 Task: Search round trip flight ticket for 4 adults, 2 children, 2 infants in seat and 1 infant on lap in premium economy from Stockton: Stockton Metropolitan Airport to Wilmington: Wilmington International Airport on 8-6-2023 and return on 8-8-2023. Choice of flights is Sun country airlines. Number of bags: 9 checked bags. Price is upto 42000. Outbound departure time preference is 19:45.
Action: Mouse moved to (203, 309)
Screenshot: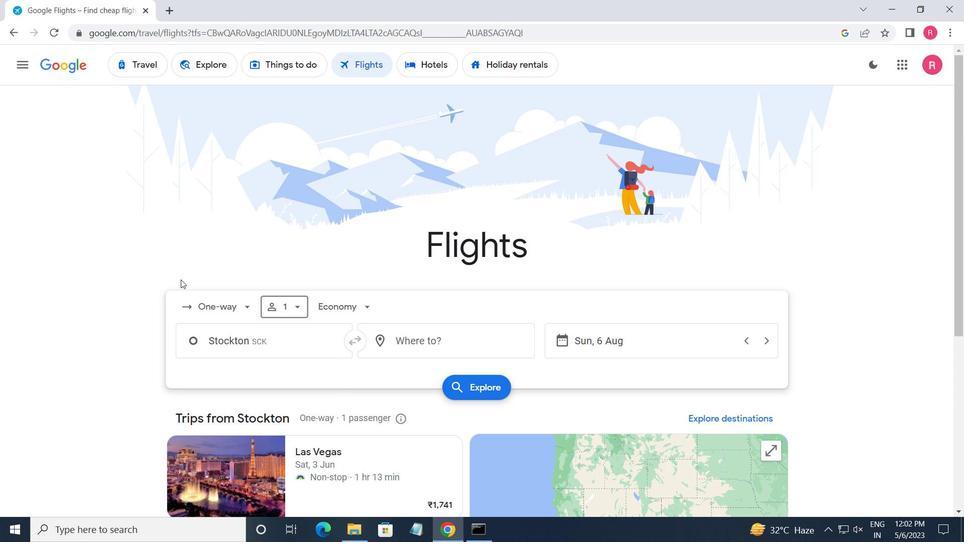 
Action: Mouse pressed left at (203, 309)
Screenshot: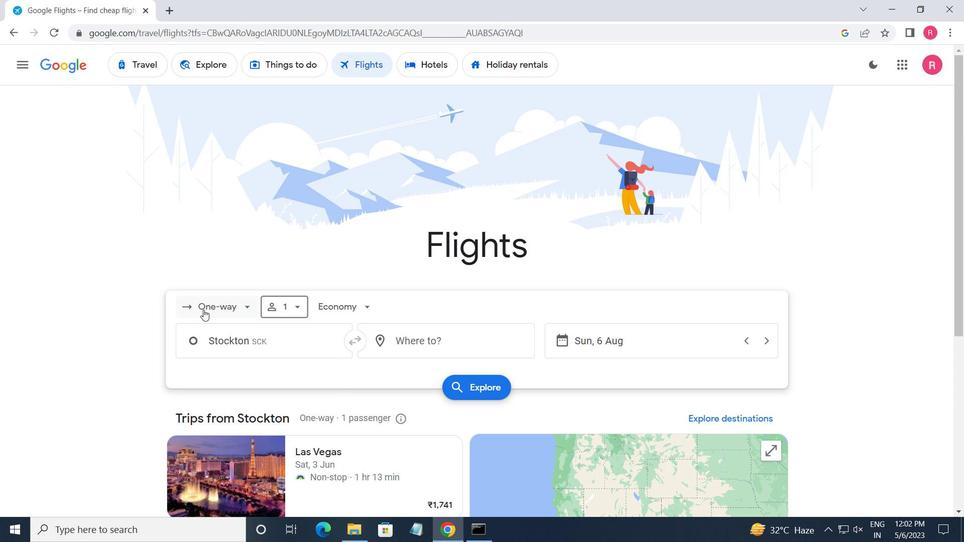 
Action: Mouse moved to (250, 368)
Screenshot: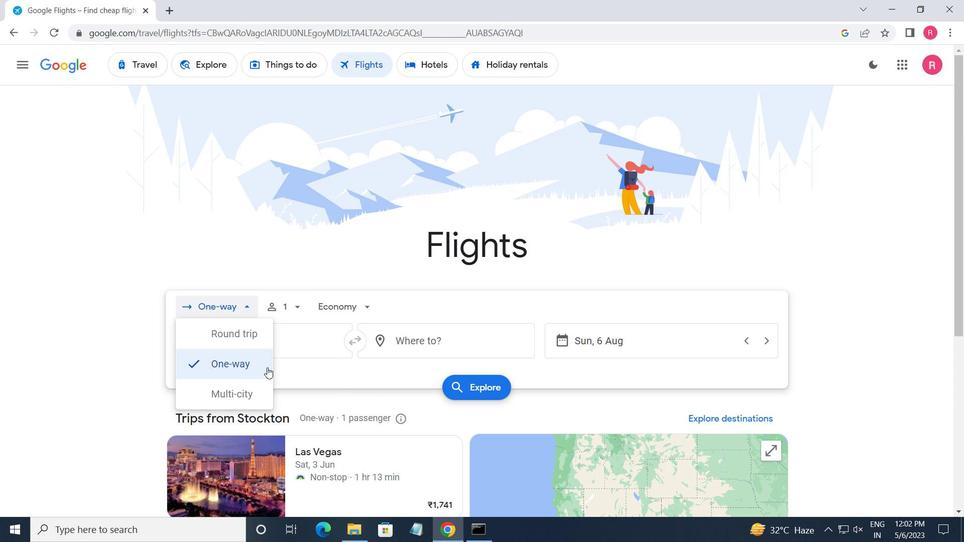 
Action: Mouse pressed left at (250, 368)
Screenshot: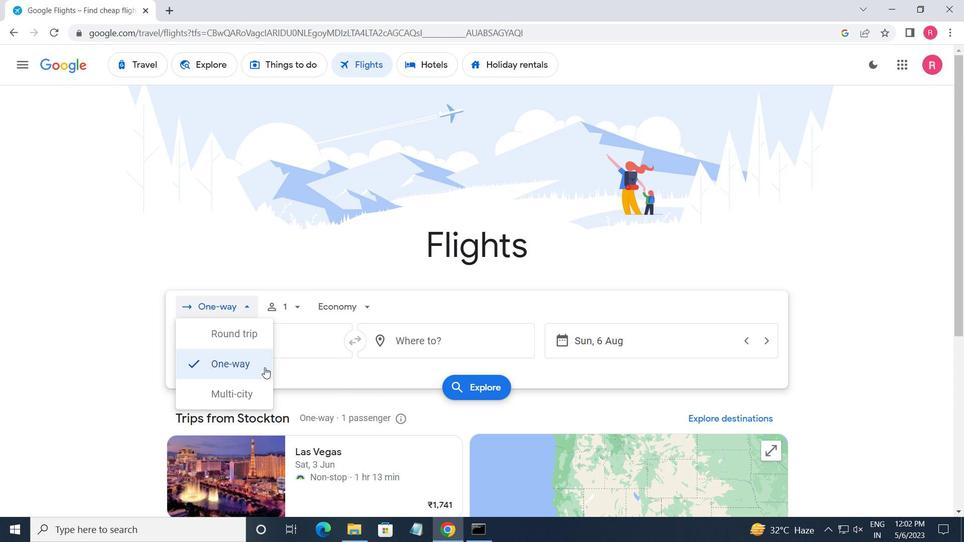 
Action: Mouse moved to (280, 307)
Screenshot: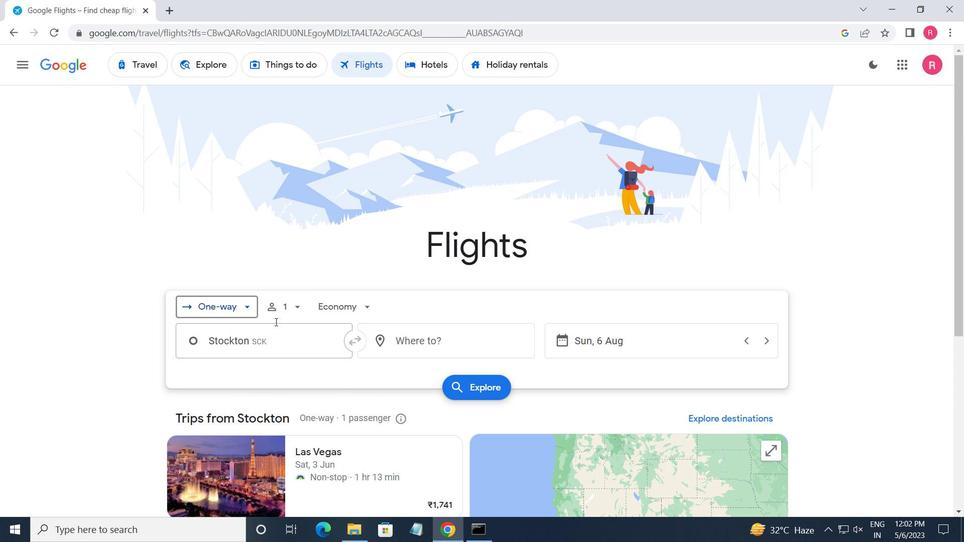 
Action: Mouse pressed left at (280, 307)
Screenshot: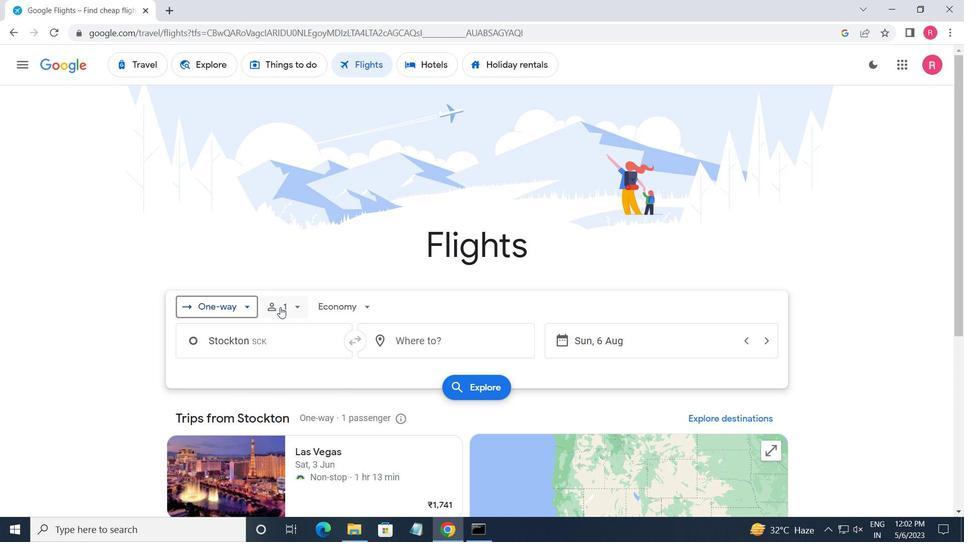 
Action: Mouse moved to (245, 309)
Screenshot: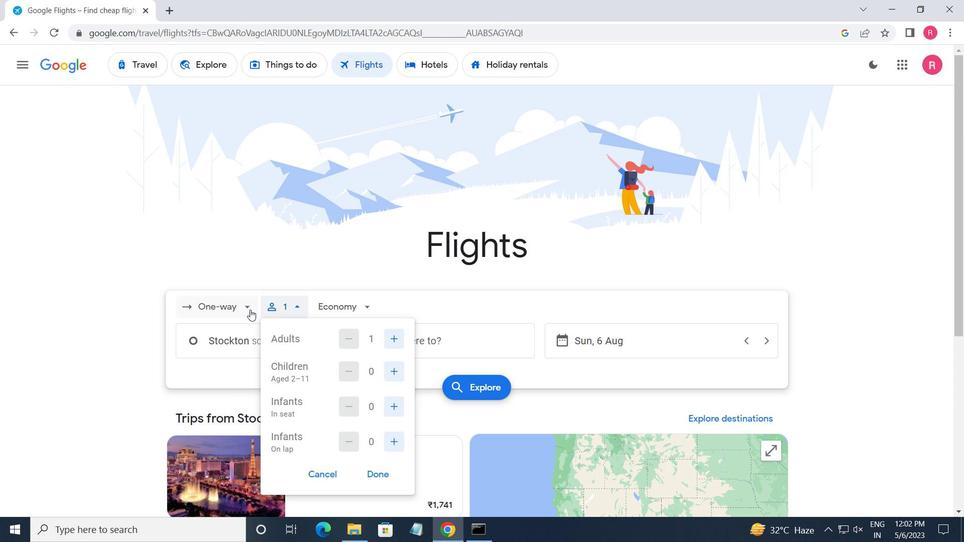
Action: Mouse pressed left at (245, 309)
Screenshot: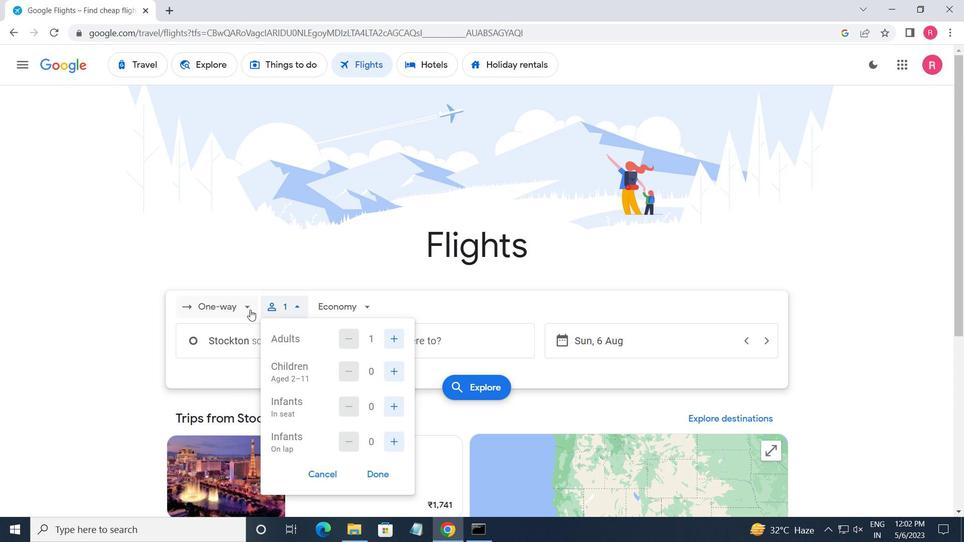 
Action: Mouse moved to (243, 308)
Screenshot: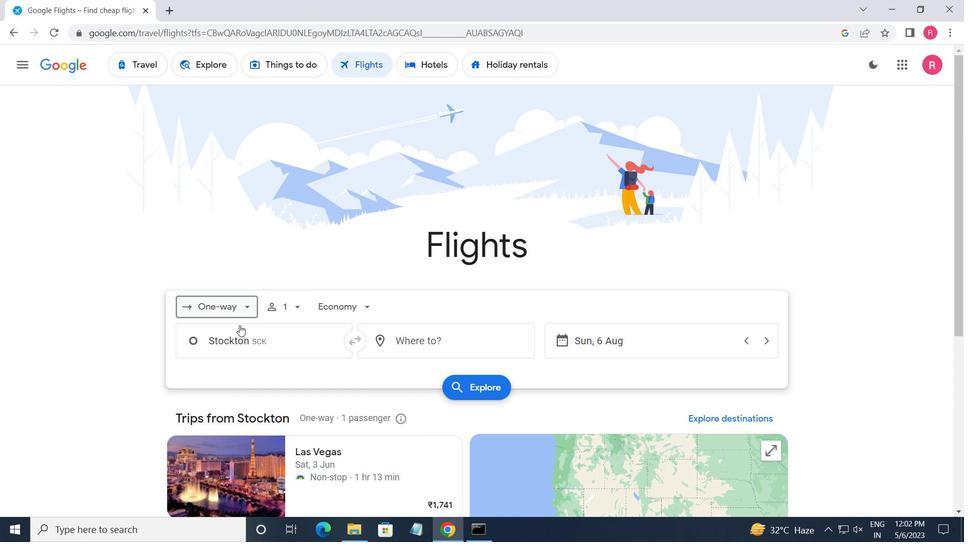 
Action: Mouse pressed left at (243, 308)
Screenshot: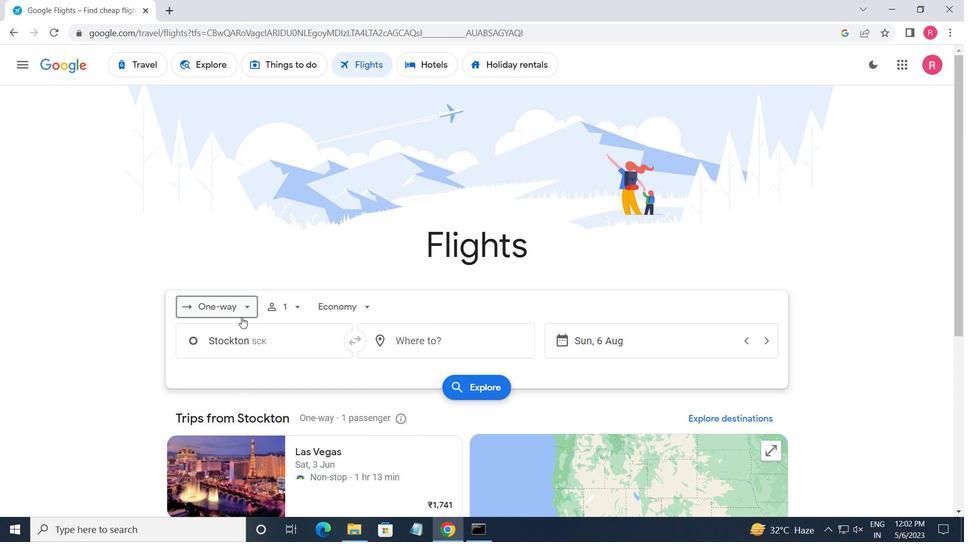 
Action: Mouse moved to (243, 307)
Screenshot: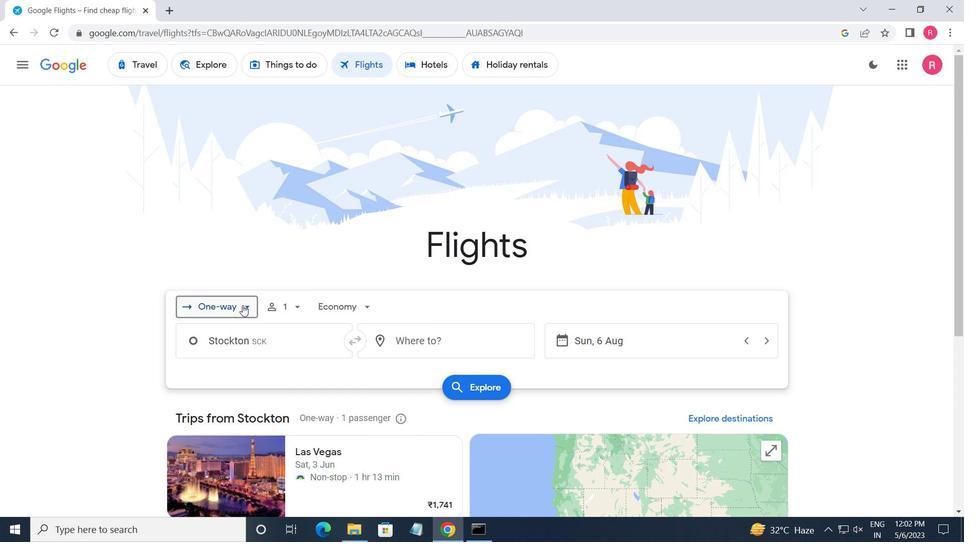 
Action: Mouse pressed left at (243, 307)
Screenshot: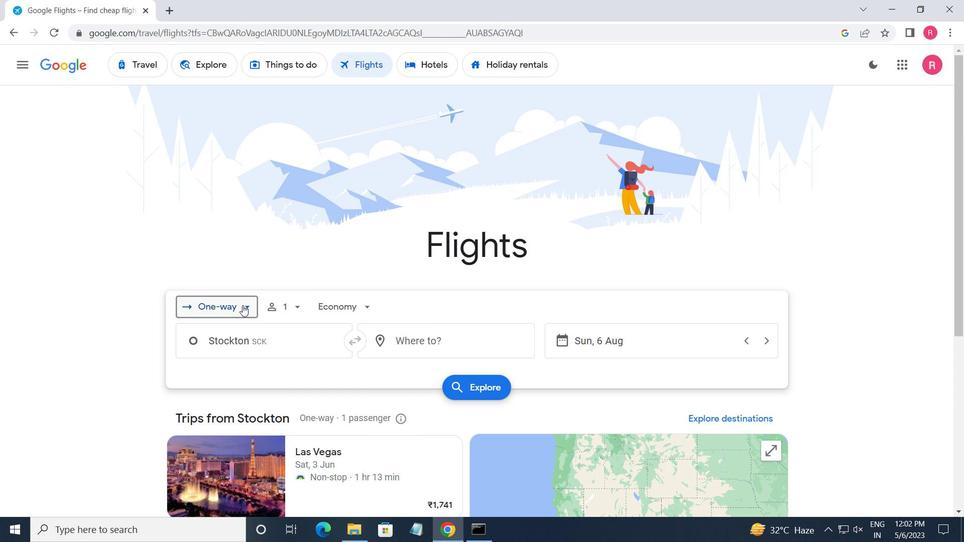 
Action: Mouse moved to (236, 339)
Screenshot: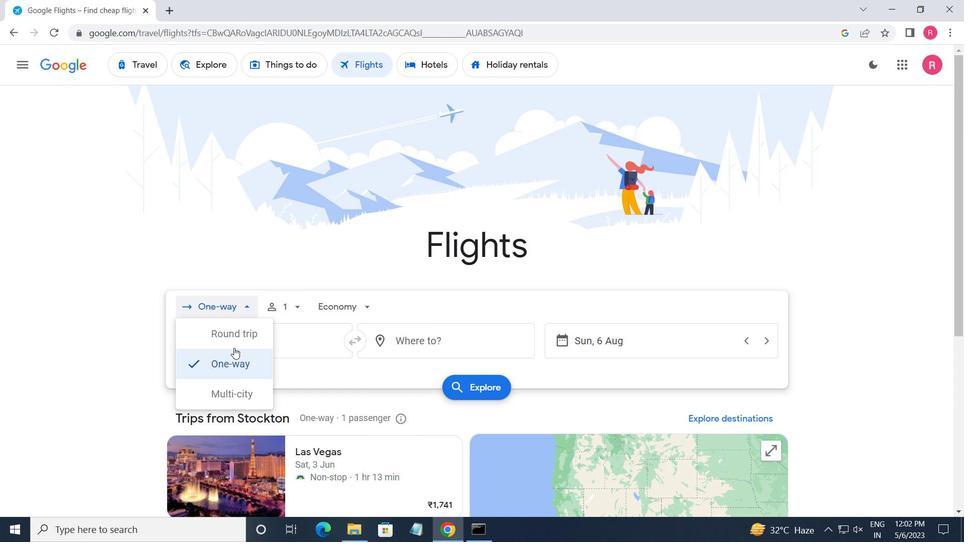 
Action: Mouse pressed left at (236, 339)
Screenshot: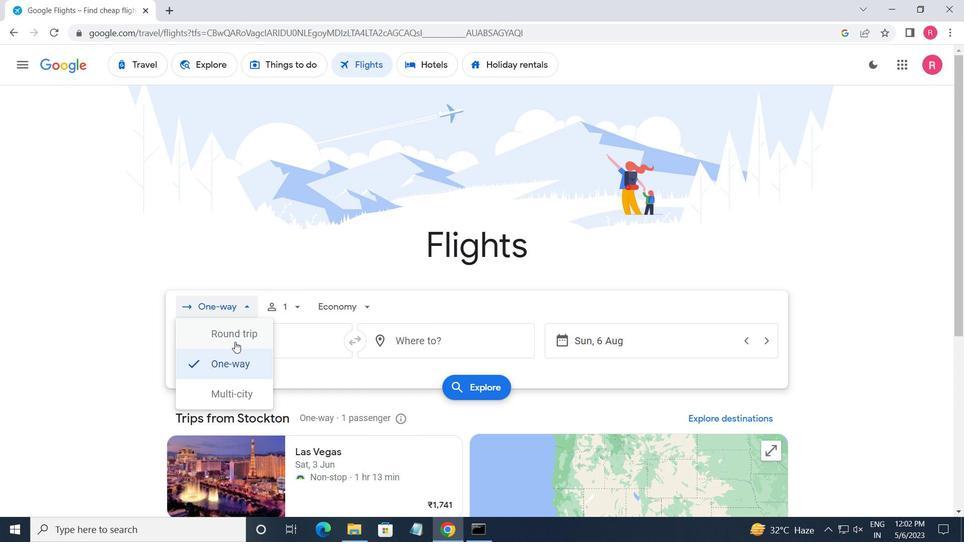 
Action: Mouse moved to (280, 302)
Screenshot: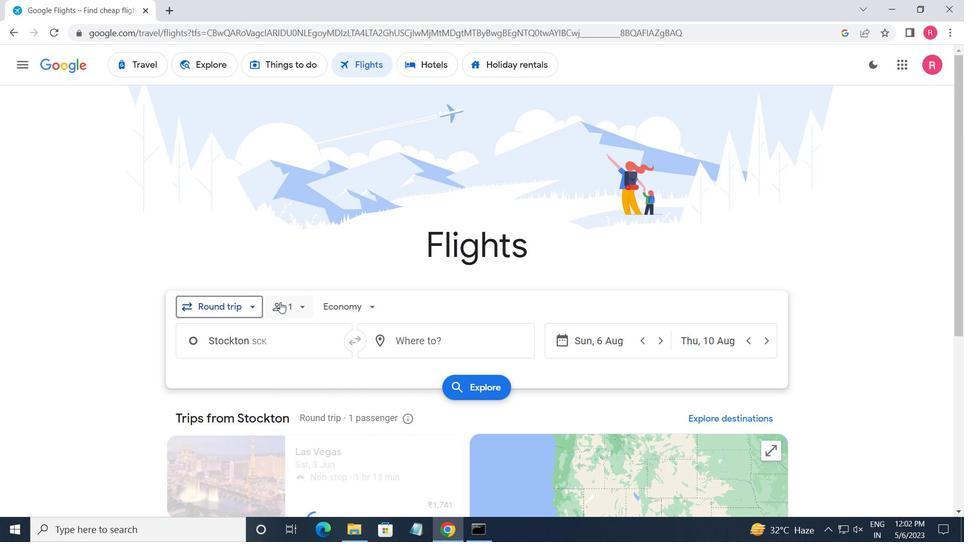 
Action: Mouse pressed left at (280, 302)
Screenshot: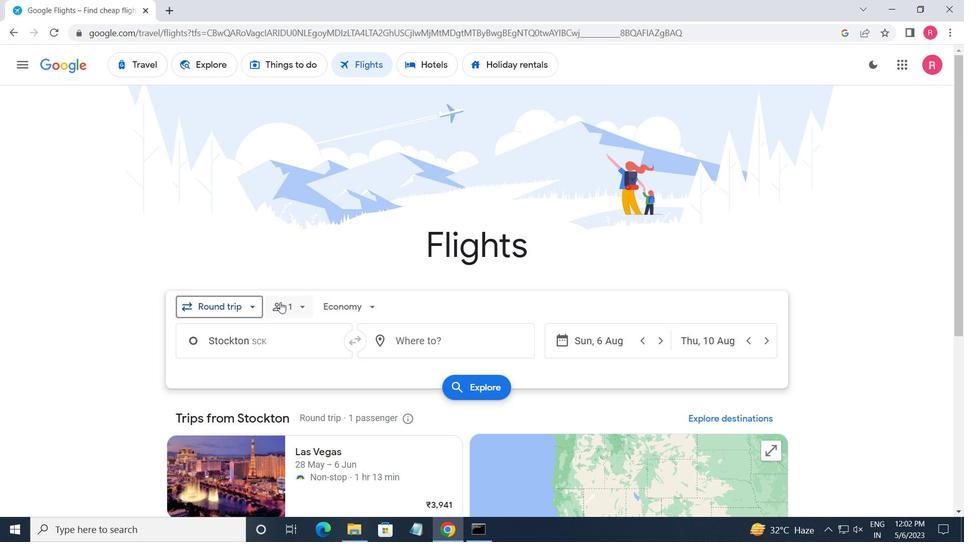 
Action: Mouse moved to (401, 337)
Screenshot: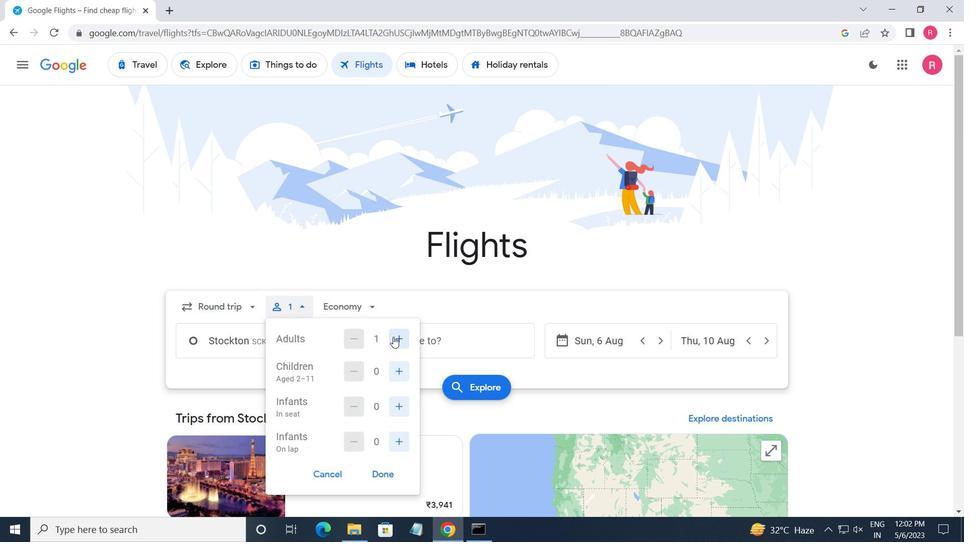
Action: Mouse pressed left at (401, 337)
Screenshot: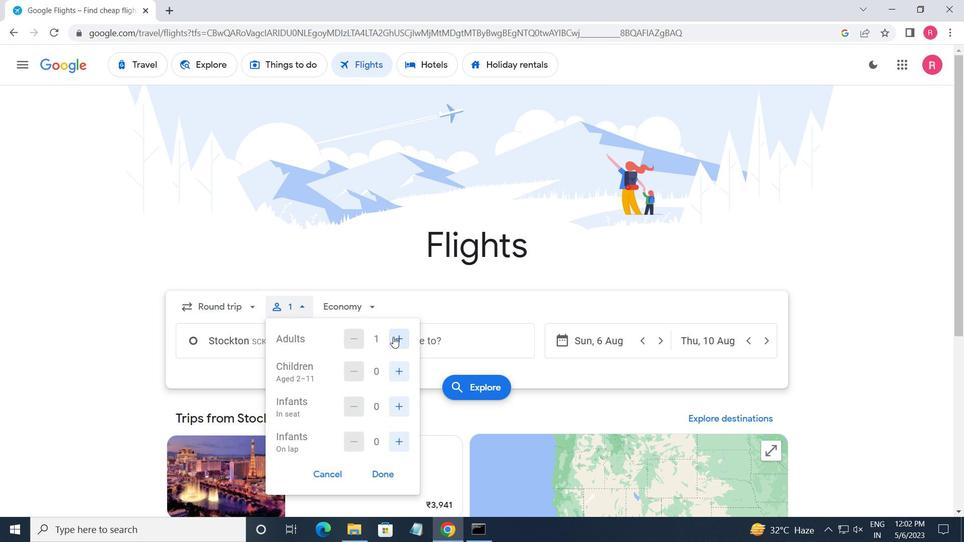 
Action: Mouse pressed left at (401, 337)
Screenshot: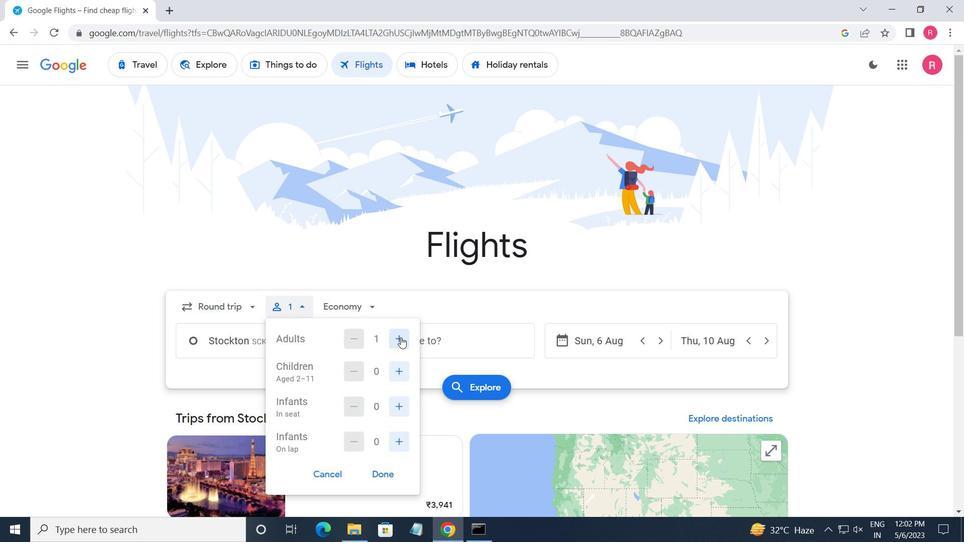 
Action: Mouse pressed left at (401, 337)
Screenshot: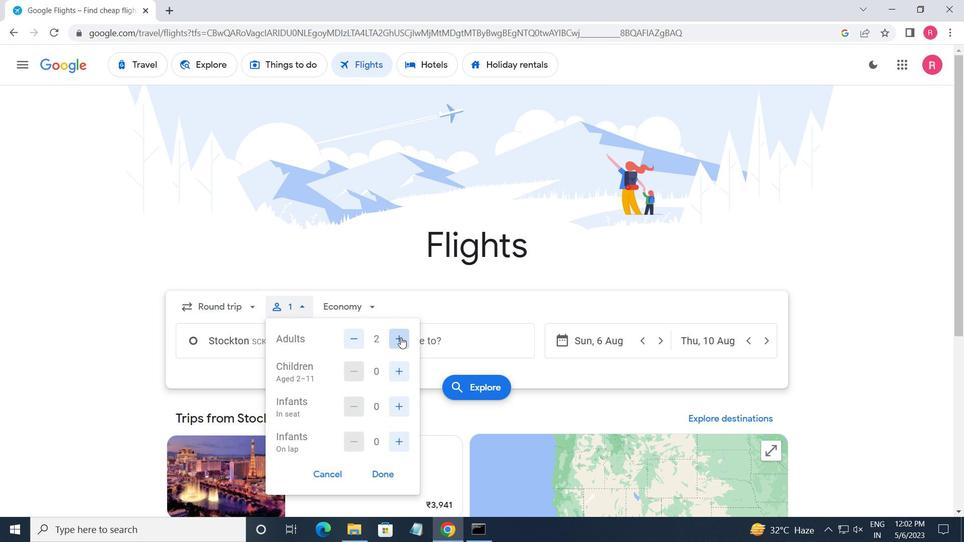 
Action: Mouse moved to (401, 373)
Screenshot: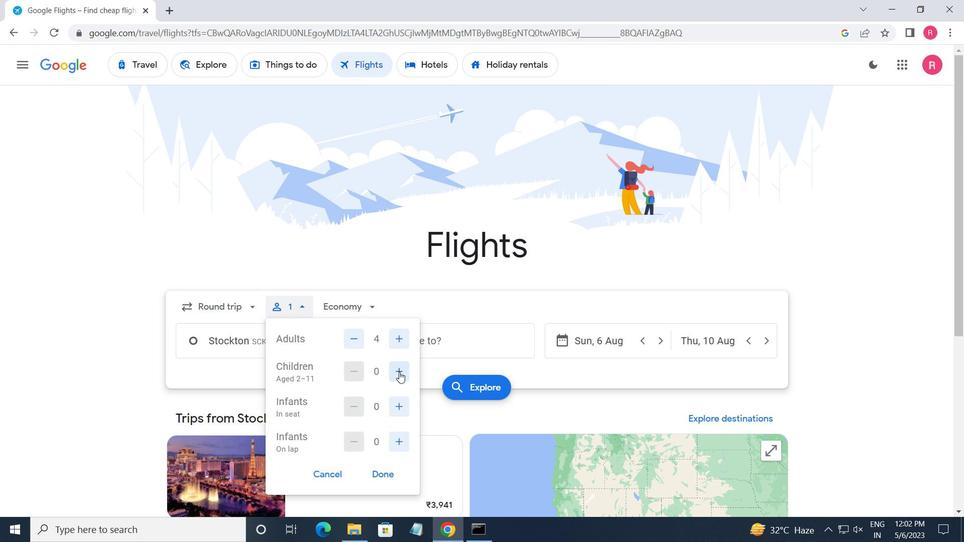 
Action: Mouse pressed left at (401, 373)
Screenshot: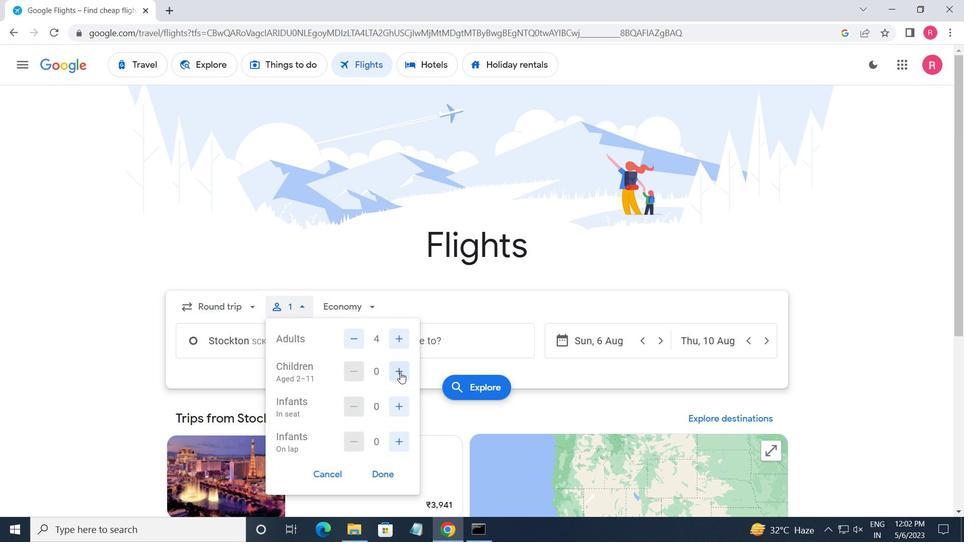 
Action: Mouse pressed left at (401, 373)
Screenshot: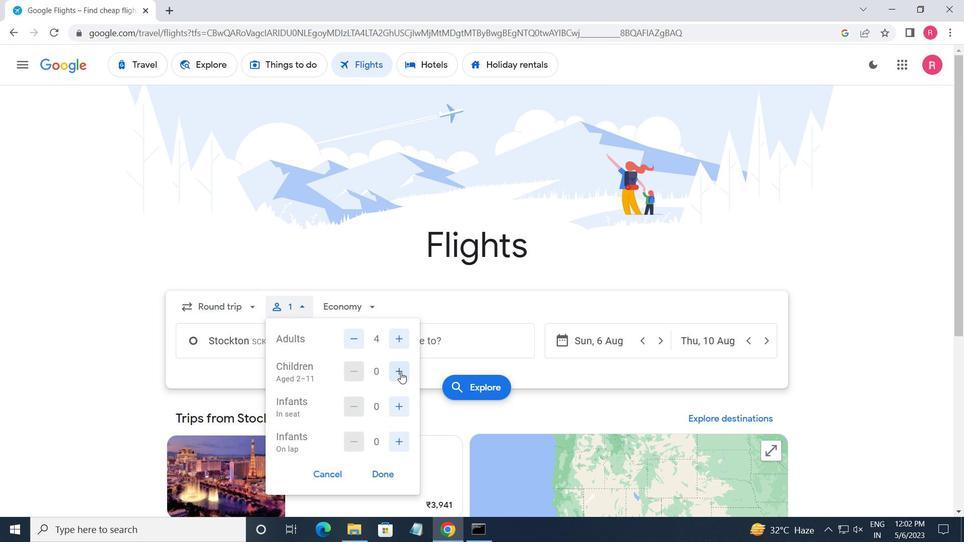 
Action: Mouse moved to (404, 405)
Screenshot: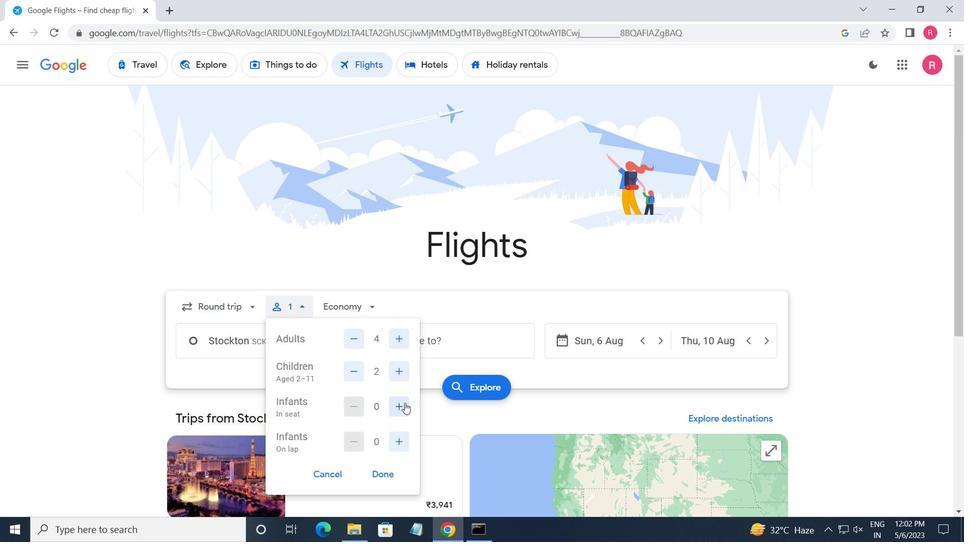 
Action: Mouse pressed left at (404, 405)
Screenshot: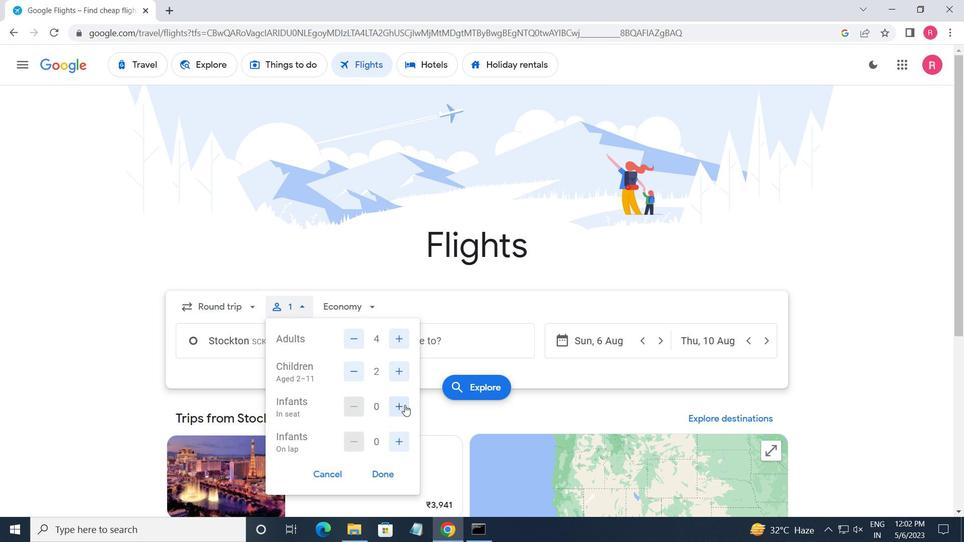 
Action: Mouse pressed left at (404, 405)
Screenshot: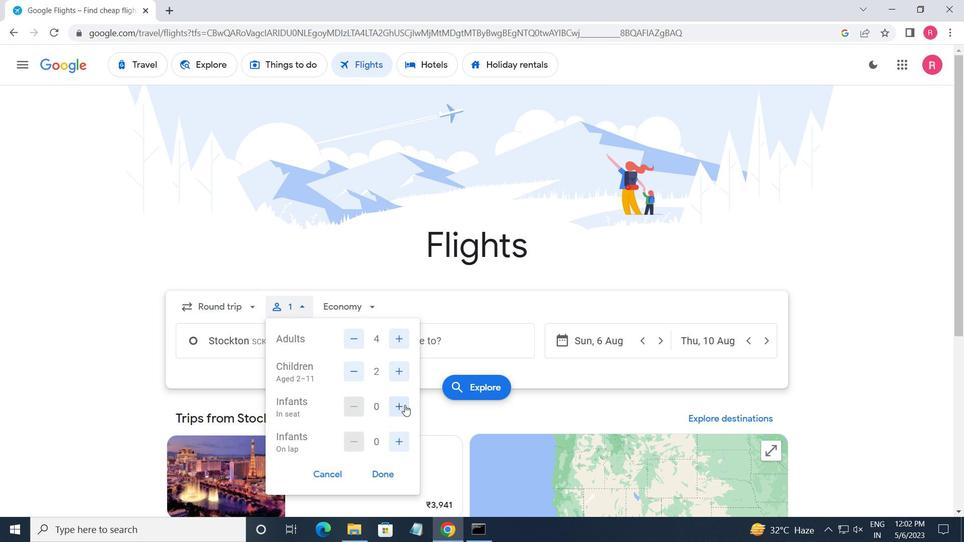 
Action: Mouse moved to (399, 437)
Screenshot: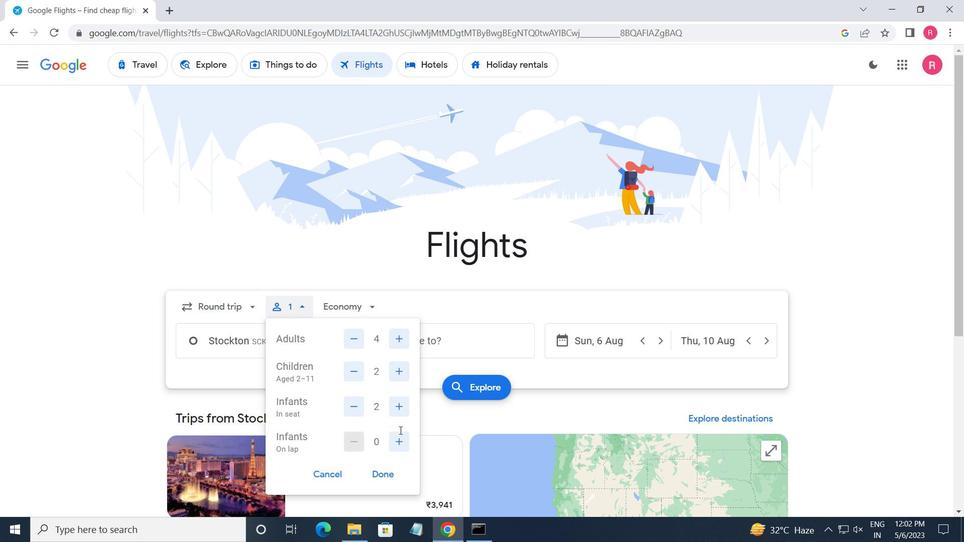 
Action: Mouse pressed left at (399, 437)
Screenshot: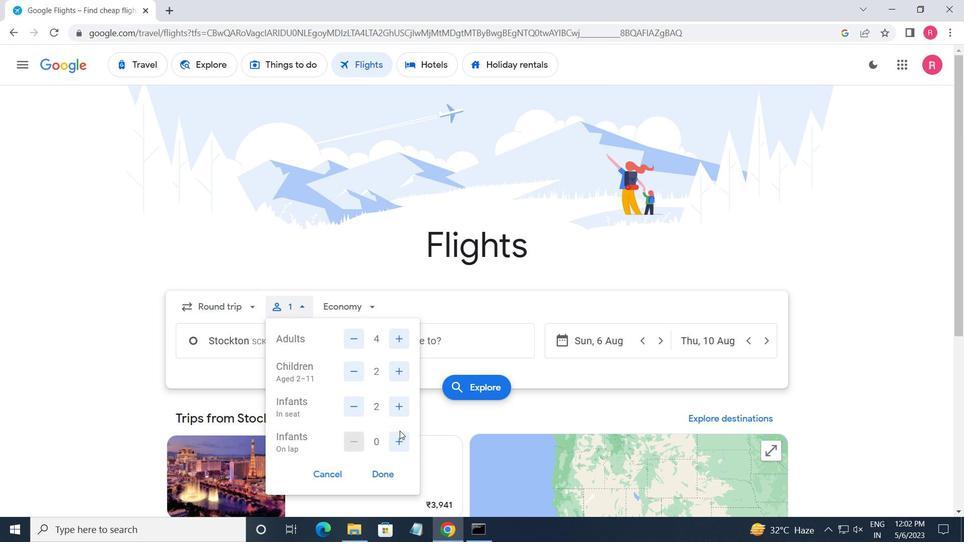
Action: Mouse moved to (386, 470)
Screenshot: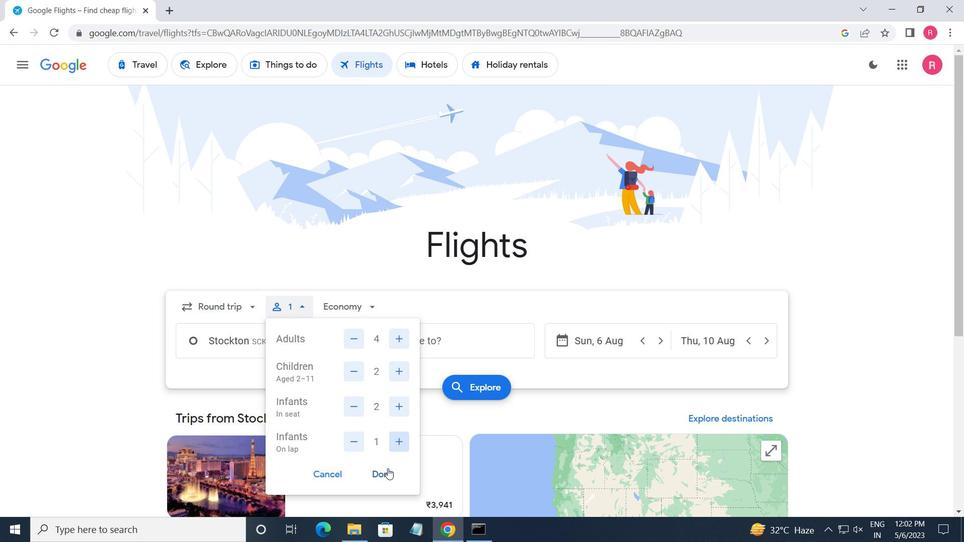 
Action: Mouse pressed left at (386, 470)
Screenshot: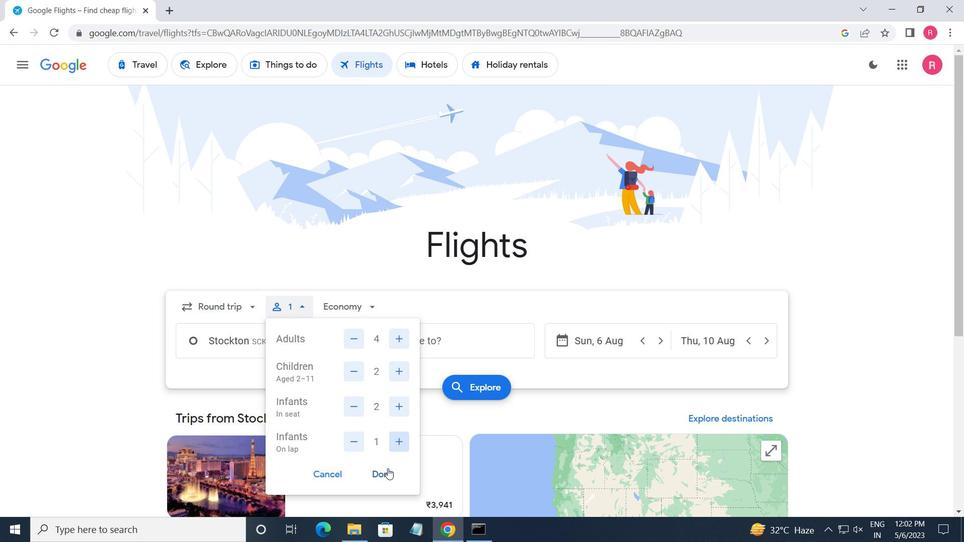 
Action: Mouse moved to (344, 307)
Screenshot: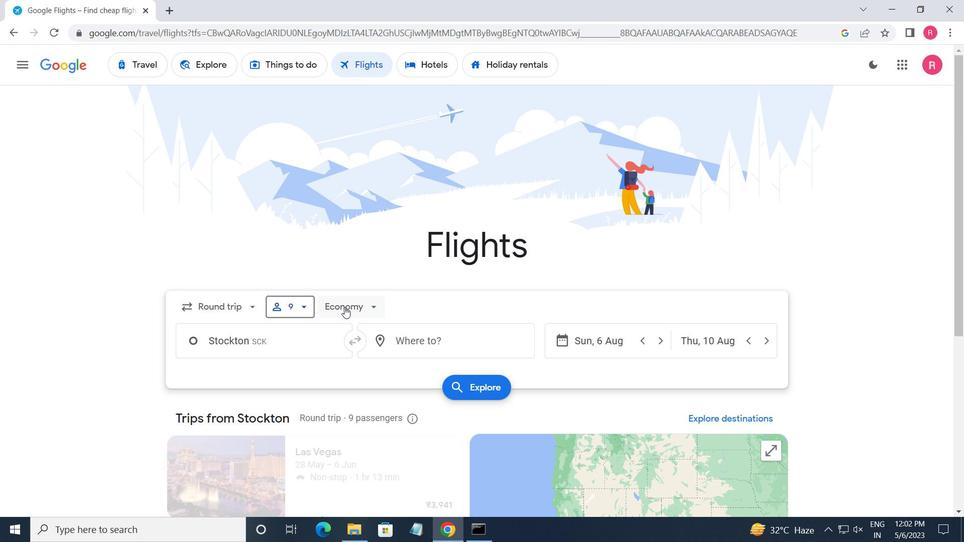 
Action: Mouse pressed left at (344, 307)
Screenshot: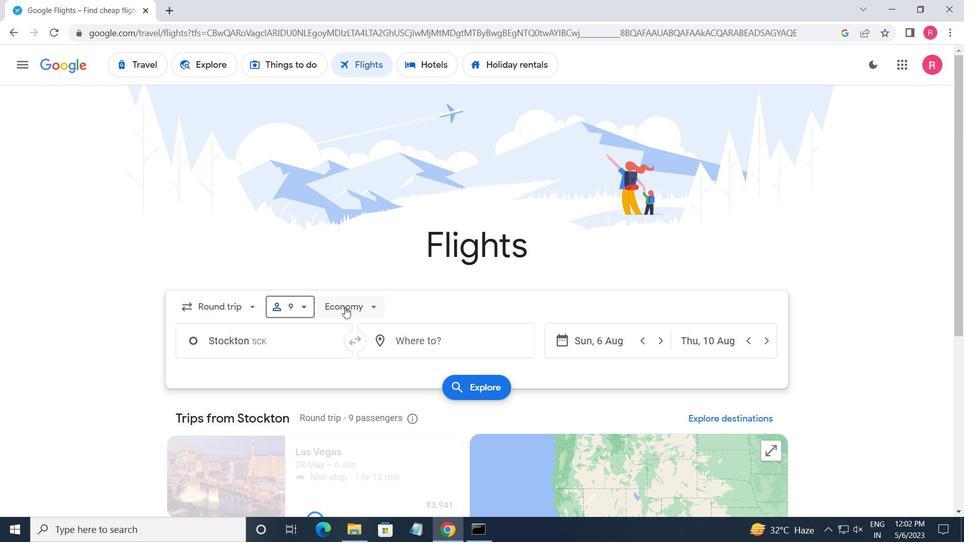 
Action: Mouse moved to (376, 368)
Screenshot: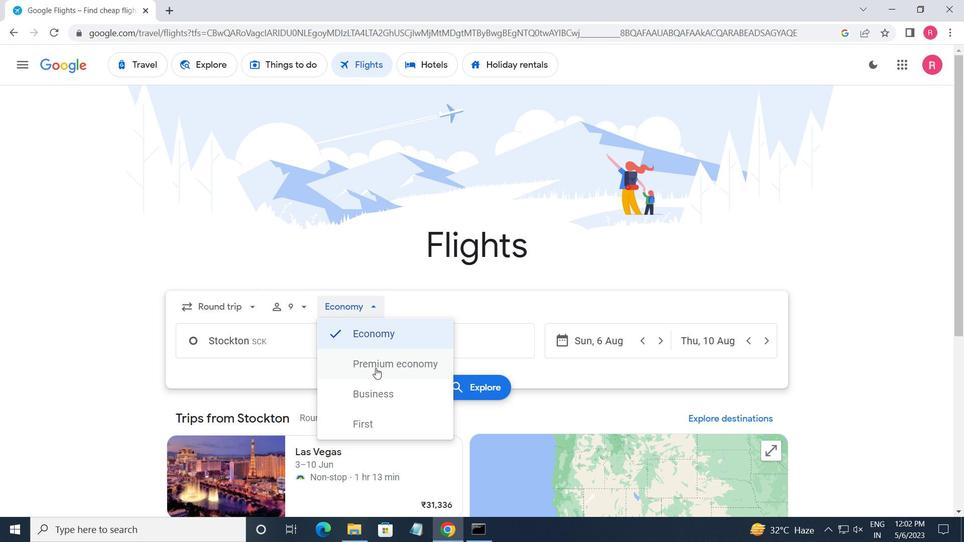 
Action: Mouse pressed left at (376, 368)
Screenshot: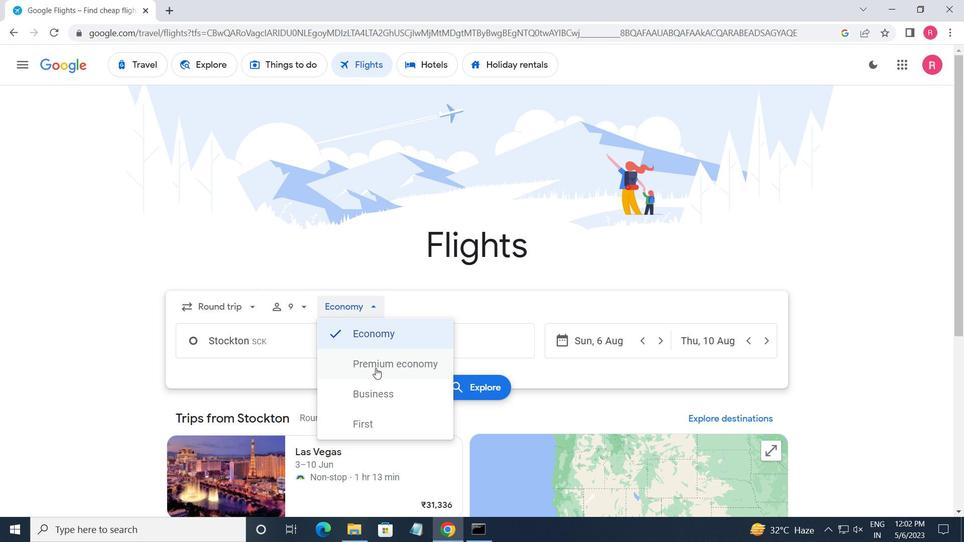 
Action: Mouse moved to (300, 350)
Screenshot: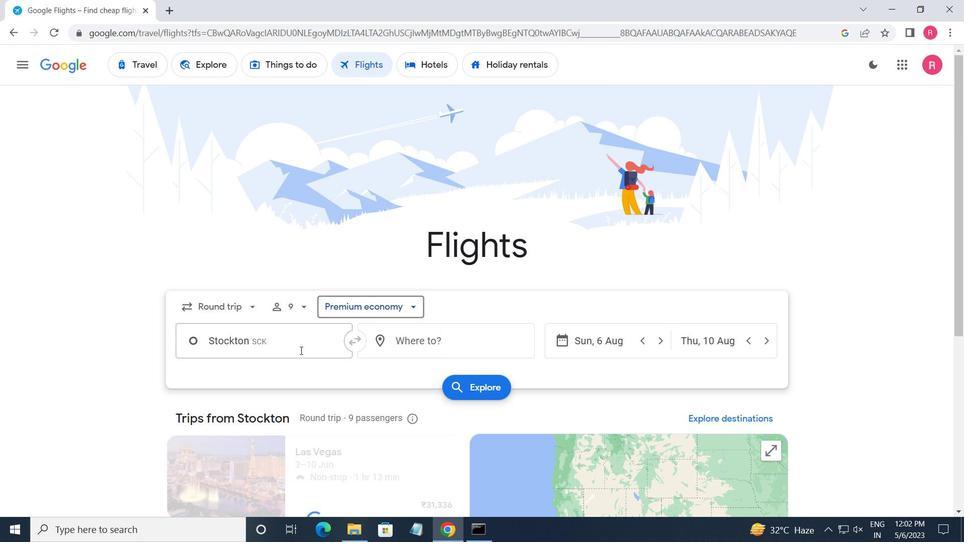
Action: Mouse pressed left at (300, 350)
Screenshot: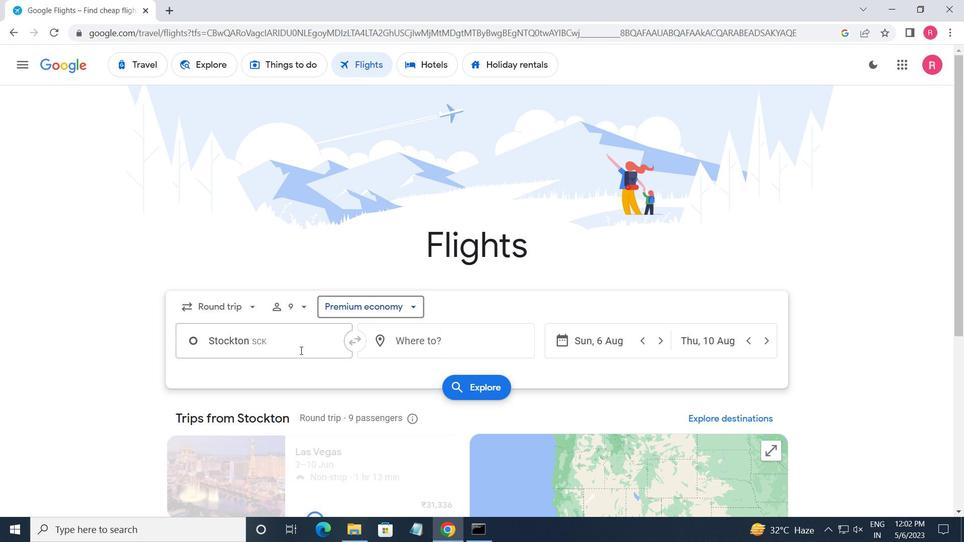 
Action: Mouse moved to (299, 346)
Screenshot: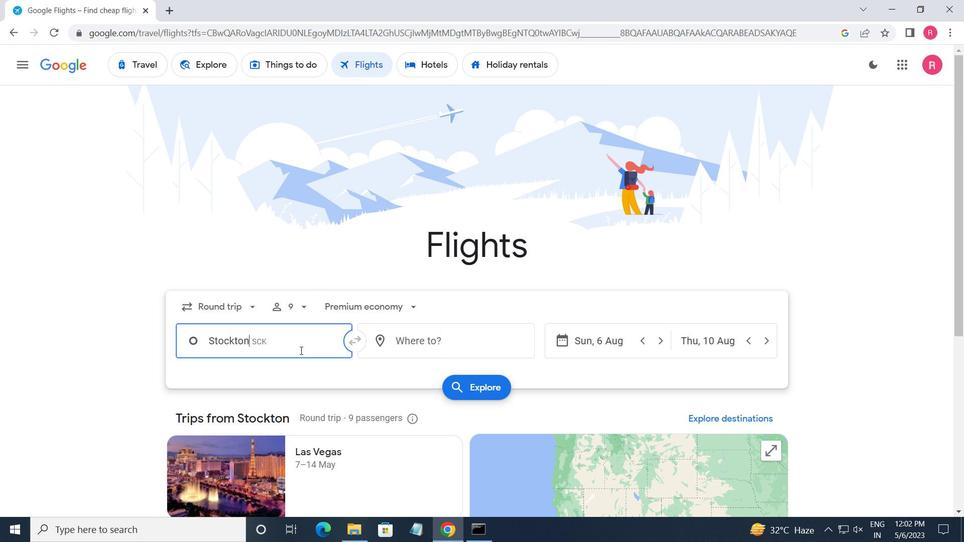
Action: Key pressed <Key.shift>STOCKTON
Screenshot: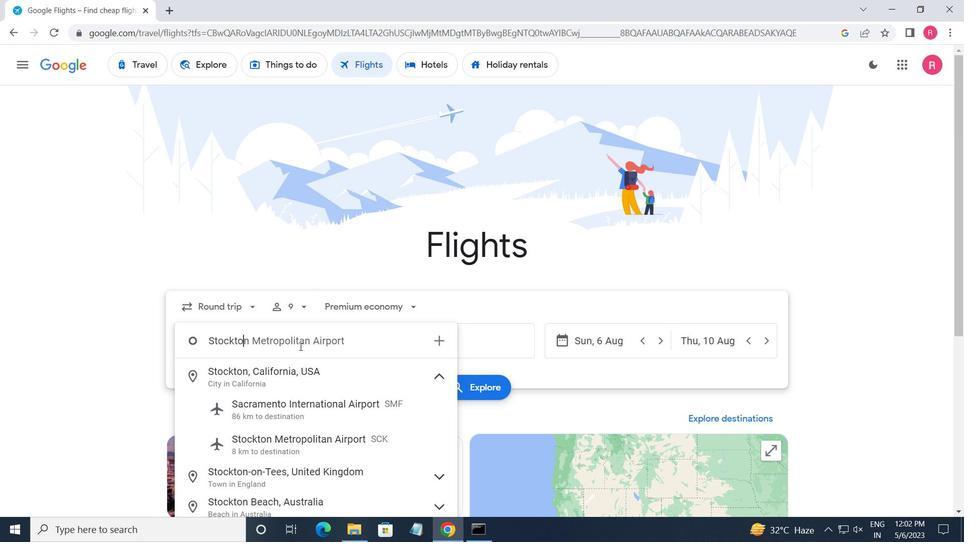 
Action: Mouse moved to (294, 437)
Screenshot: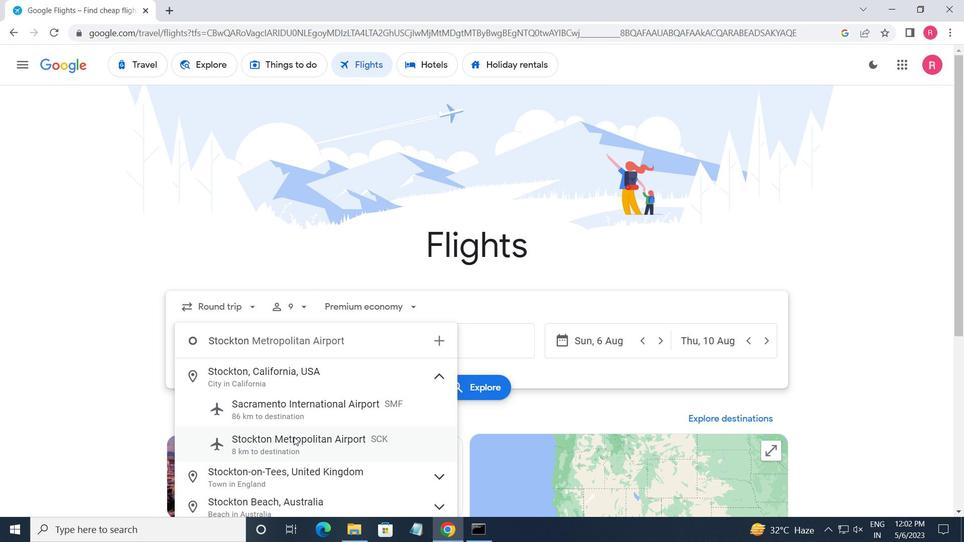 
Action: Mouse pressed left at (294, 437)
Screenshot: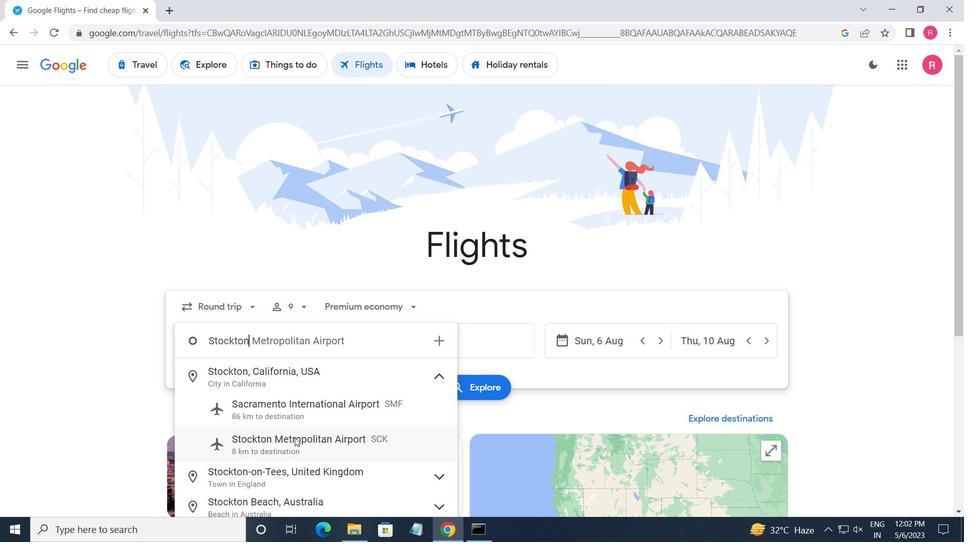
Action: Mouse moved to (431, 343)
Screenshot: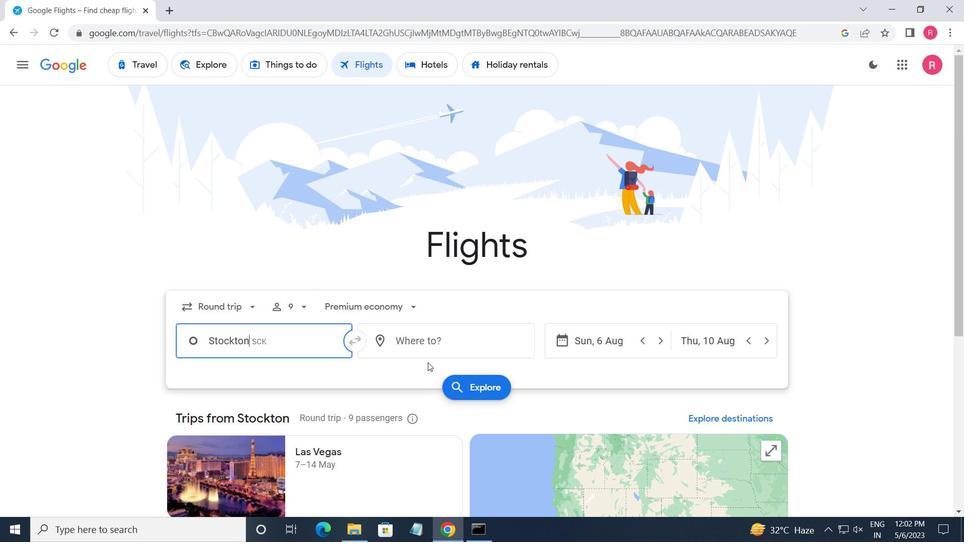 
Action: Mouse pressed left at (431, 343)
Screenshot: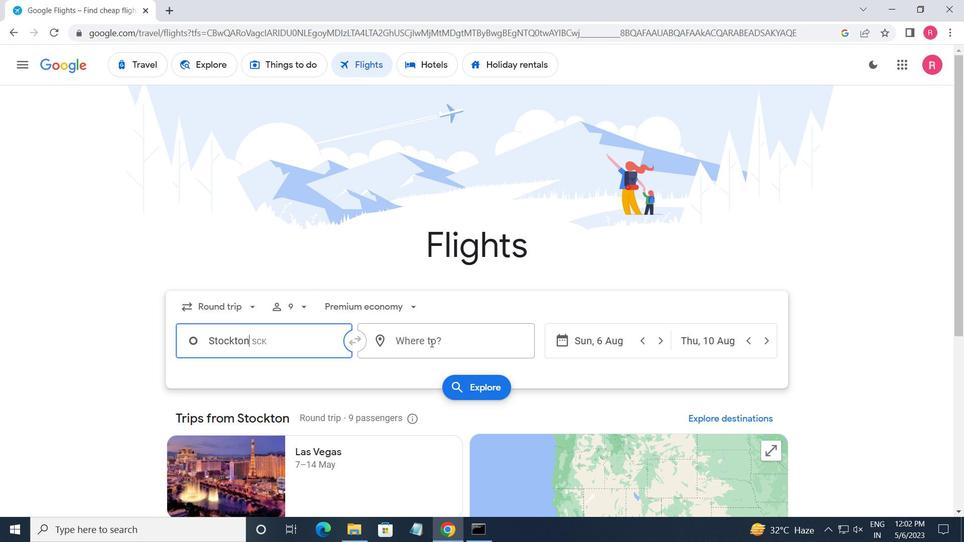 
Action: Key pressed <Key.shift>WILMINGTON
Screenshot: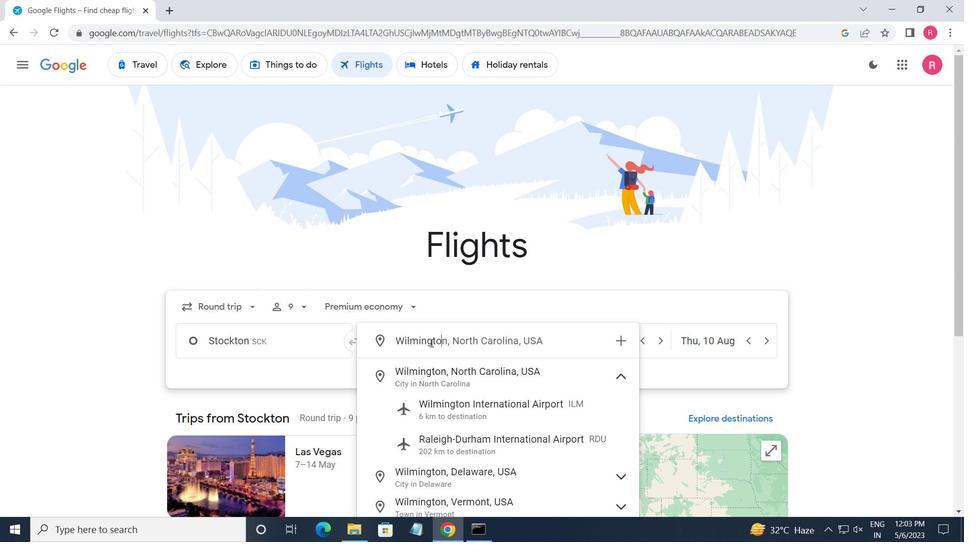 
Action: Mouse moved to (501, 408)
Screenshot: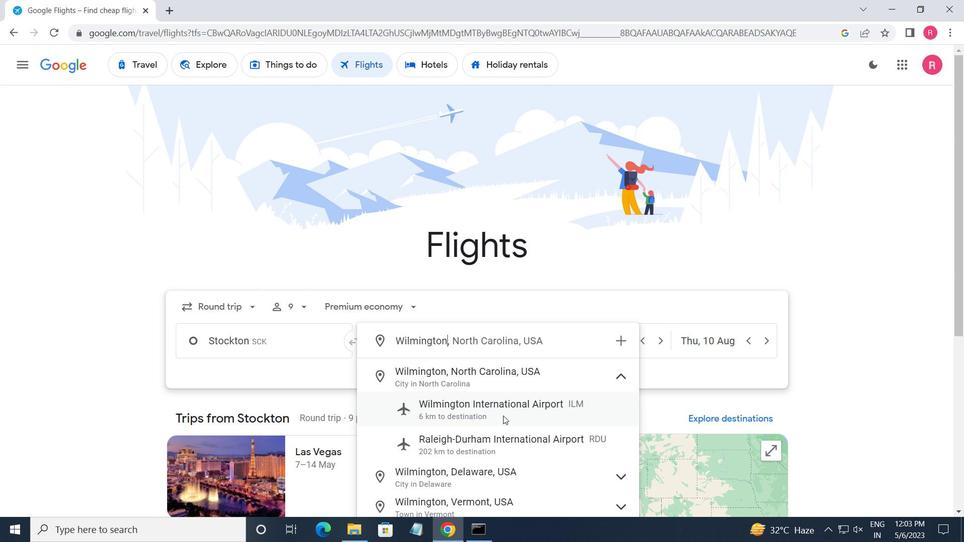 
Action: Mouse pressed left at (501, 408)
Screenshot: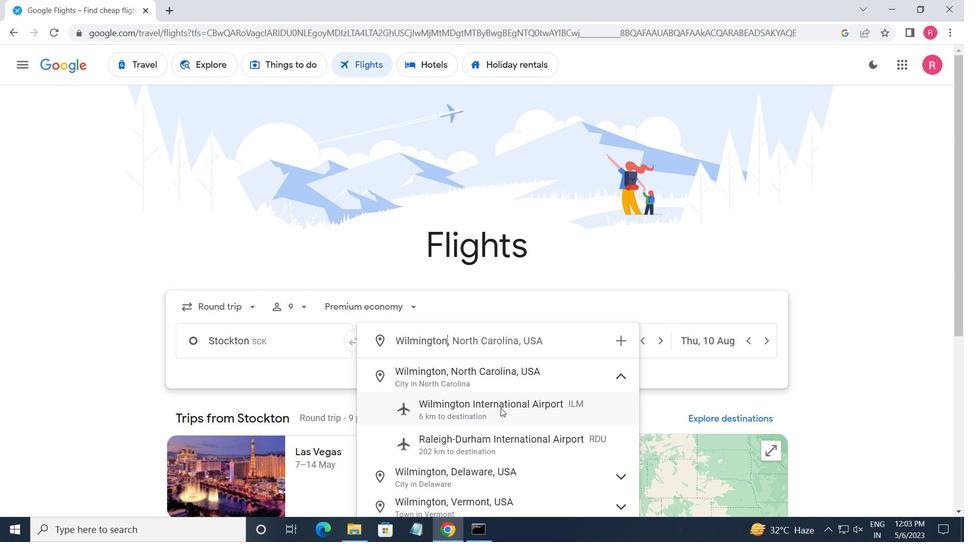 
Action: Mouse moved to (621, 342)
Screenshot: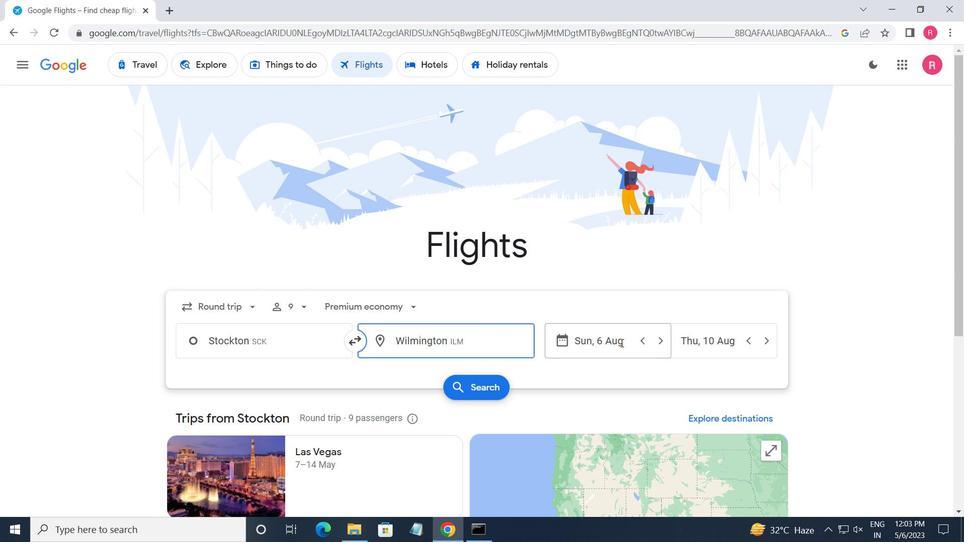 
Action: Mouse pressed left at (621, 342)
Screenshot: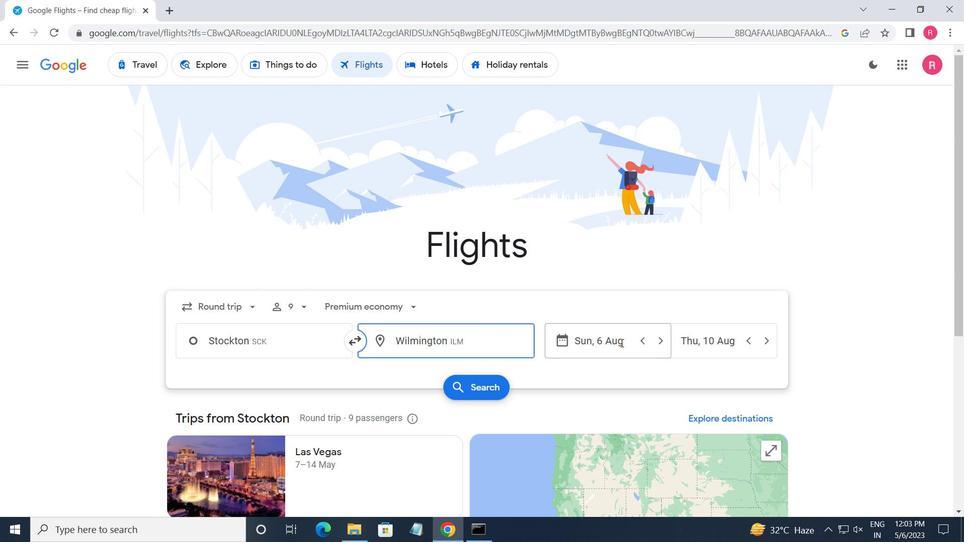 
Action: Mouse moved to (336, 313)
Screenshot: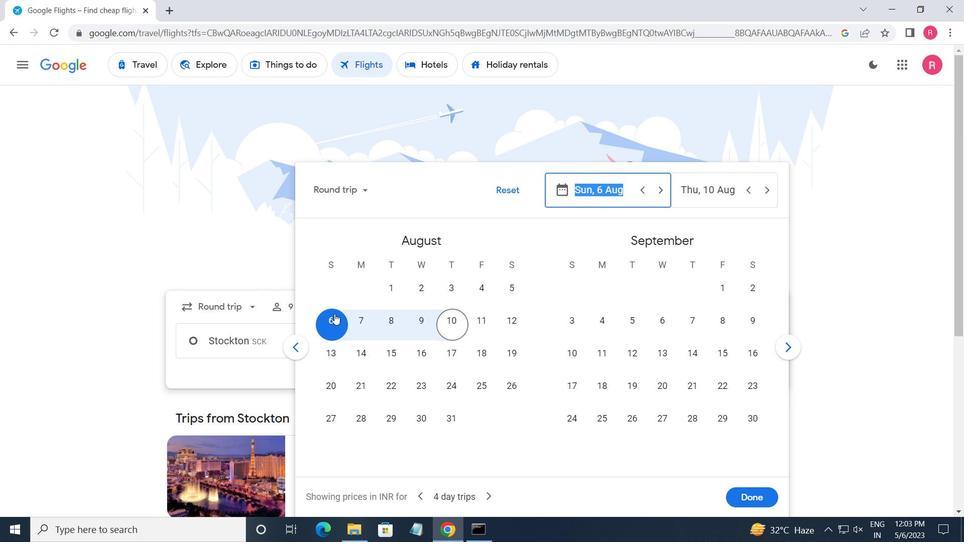 
Action: Mouse pressed left at (336, 313)
Screenshot: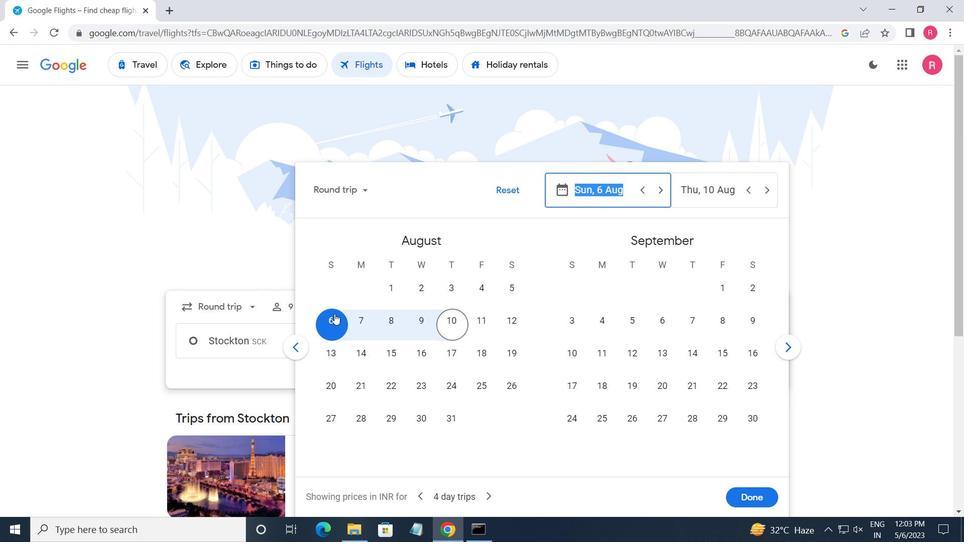 
Action: Mouse moved to (387, 325)
Screenshot: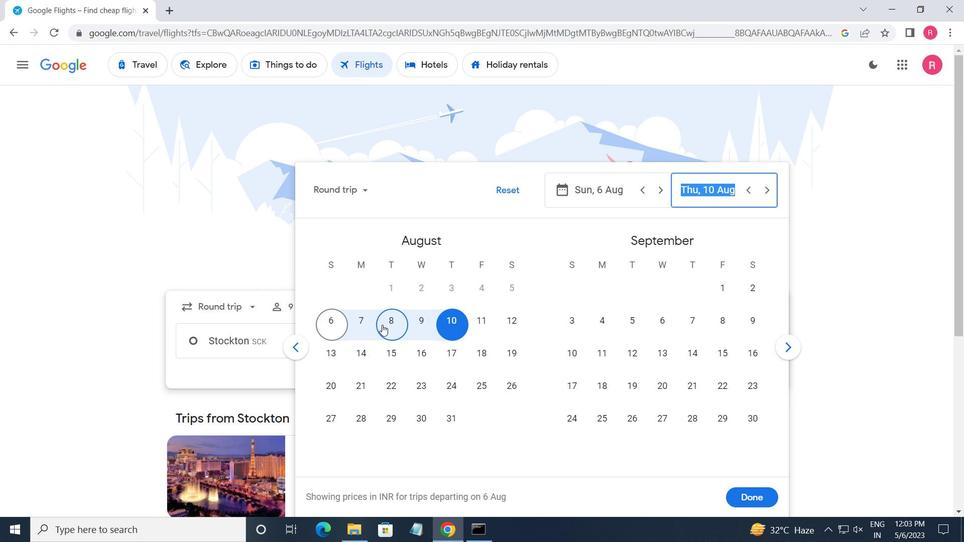 
Action: Mouse pressed left at (387, 325)
Screenshot: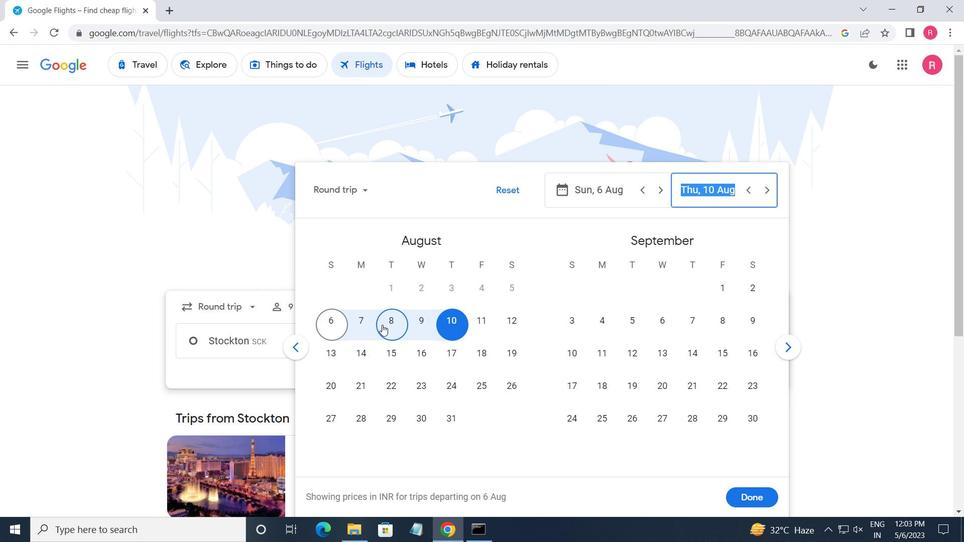 
Action: Mouse moved to (751, 494)
Screenshot: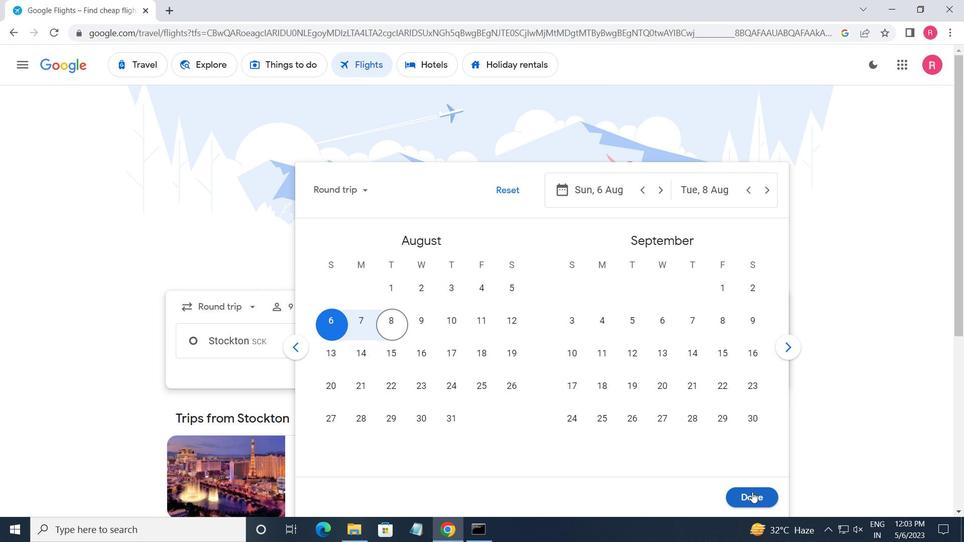 
Action: Mouse pressed left at (751, 494)
Screenshot: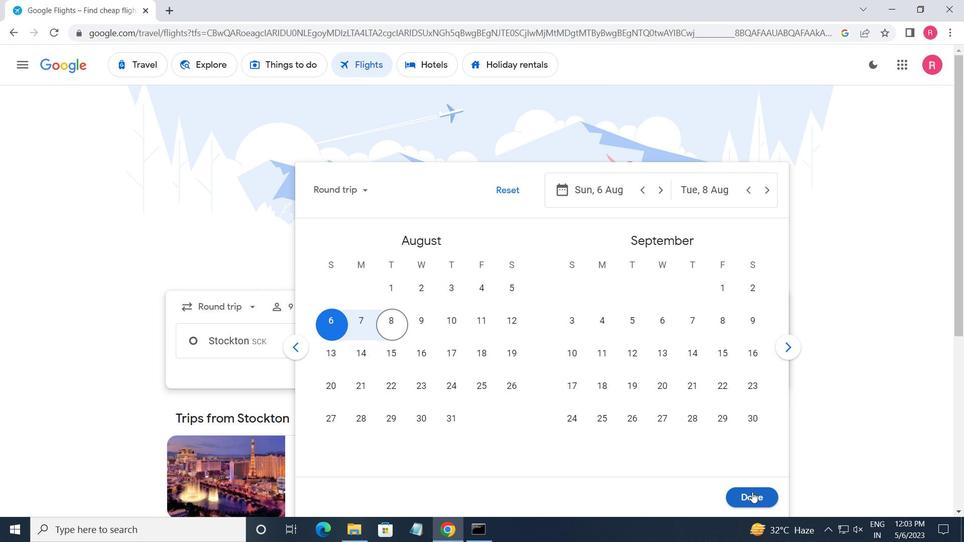 
Action: Mouse moved to (483, 382)
Screenshot: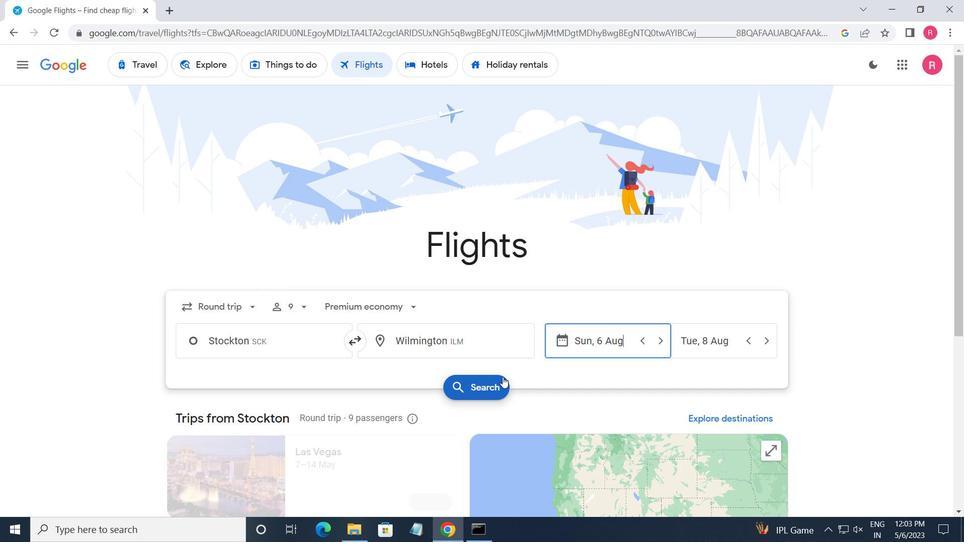 
Action: Mouse pressed left at (483, 382)
Screenshot: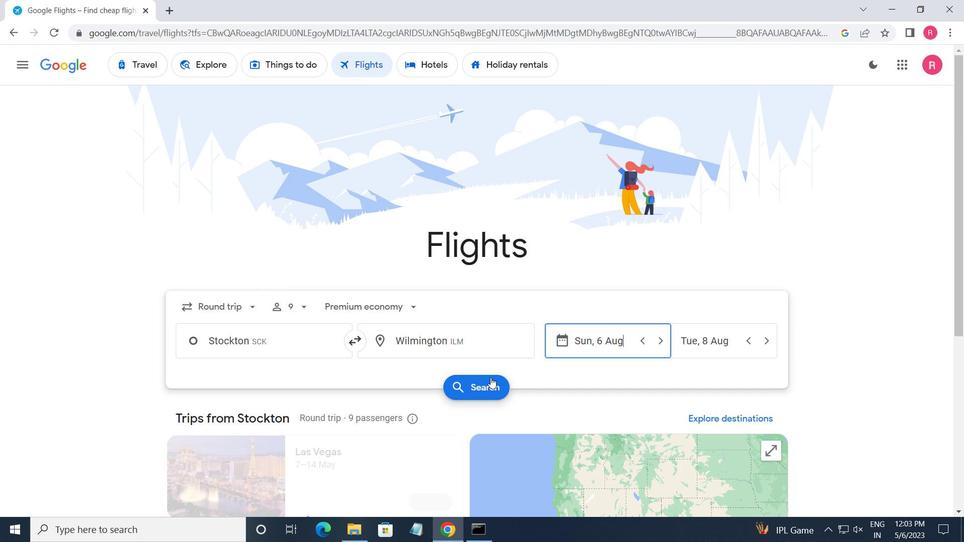 
Action: Mouse moved to (193, 179)
Screenshot: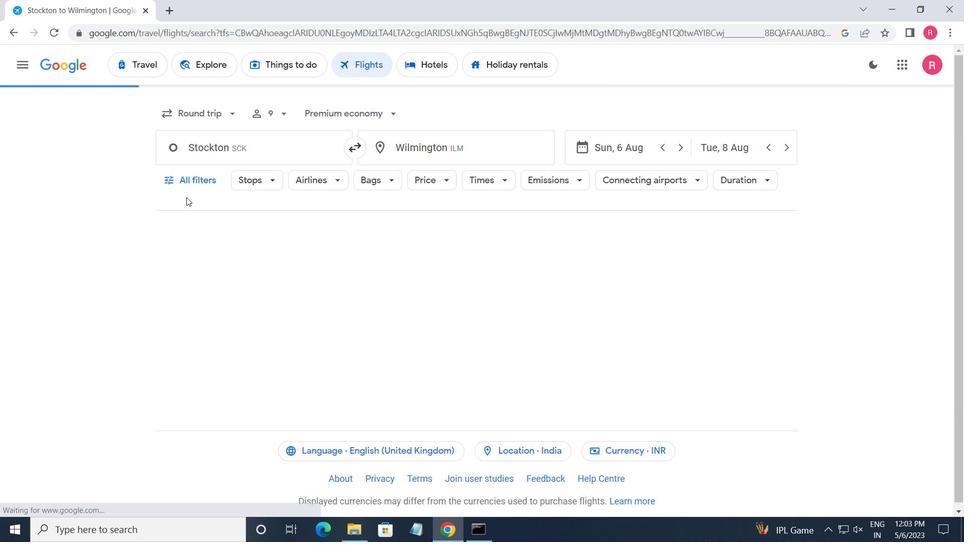 
Action: Mouse pressed left at (193, 179)
Screenshot: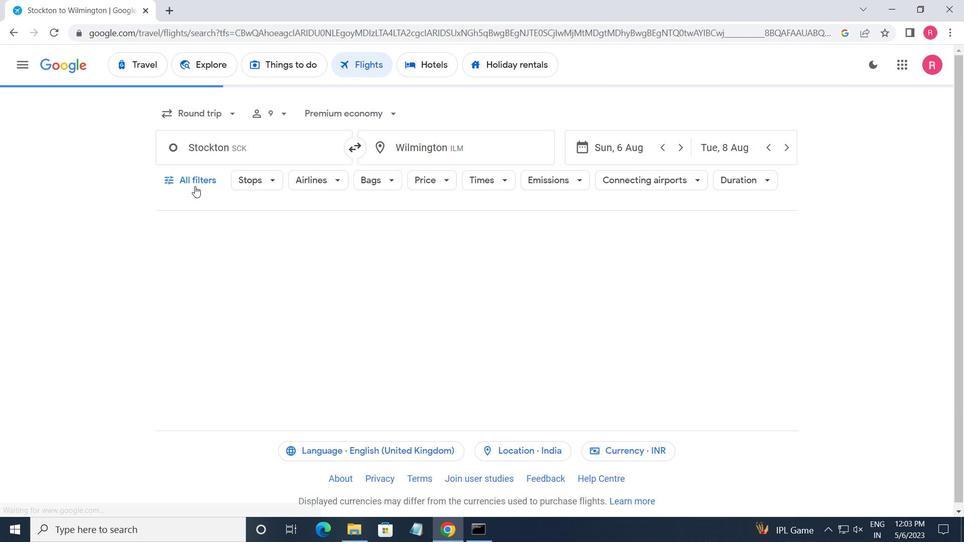 
Action: Mouse moved to (243, 288)
Screenshot: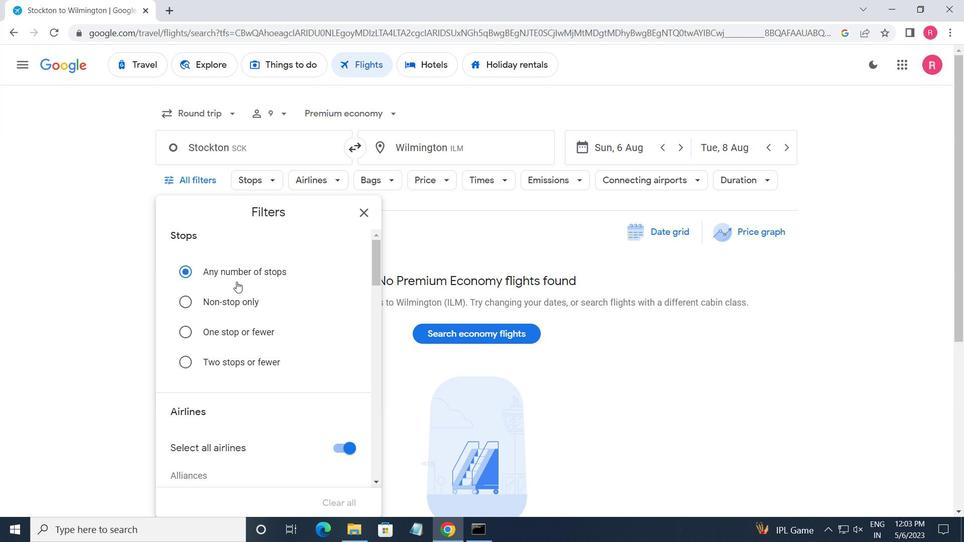 
Action: Mouse scrolled (243, 288) with delta (0, 0)
Screenshot: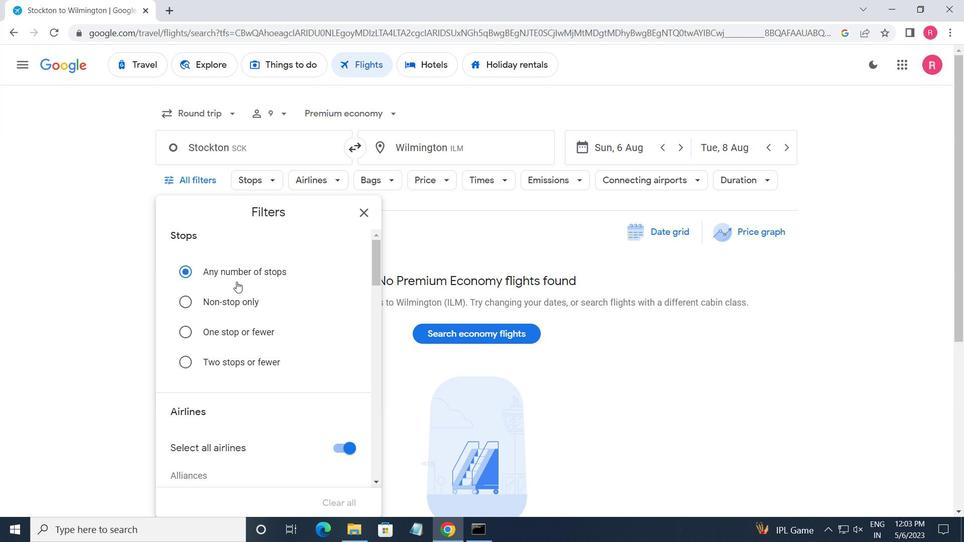 
Action: Mouse moved to (245, 290)
Screenshot: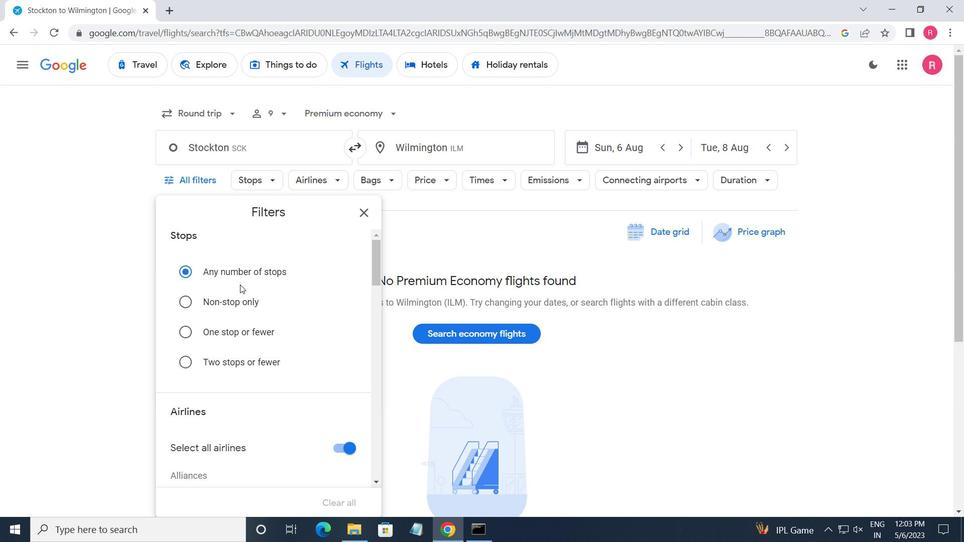 
Action: Mouse scrolled (245, 290) with delta (0, 0)
Screenshot: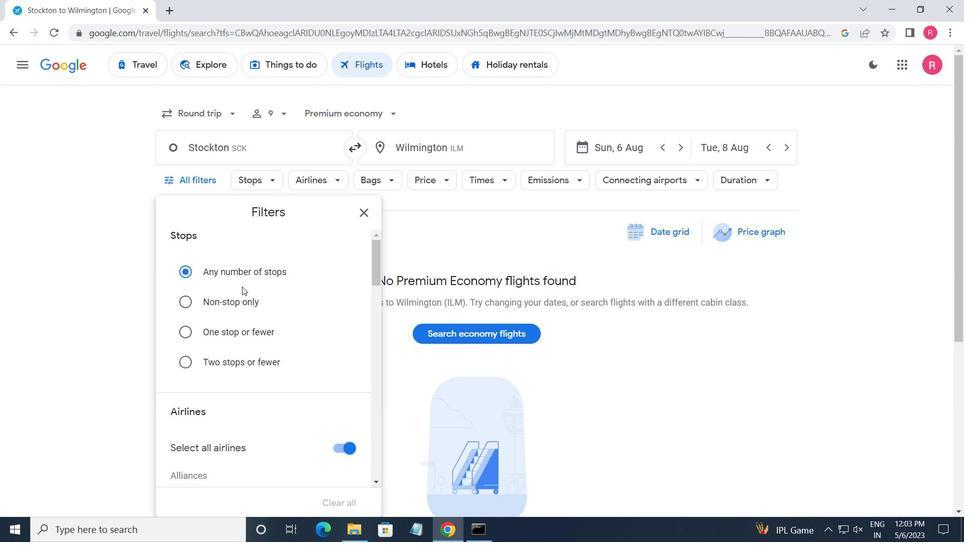 
Action: Mouse moved to (245, 291)
Screenshot: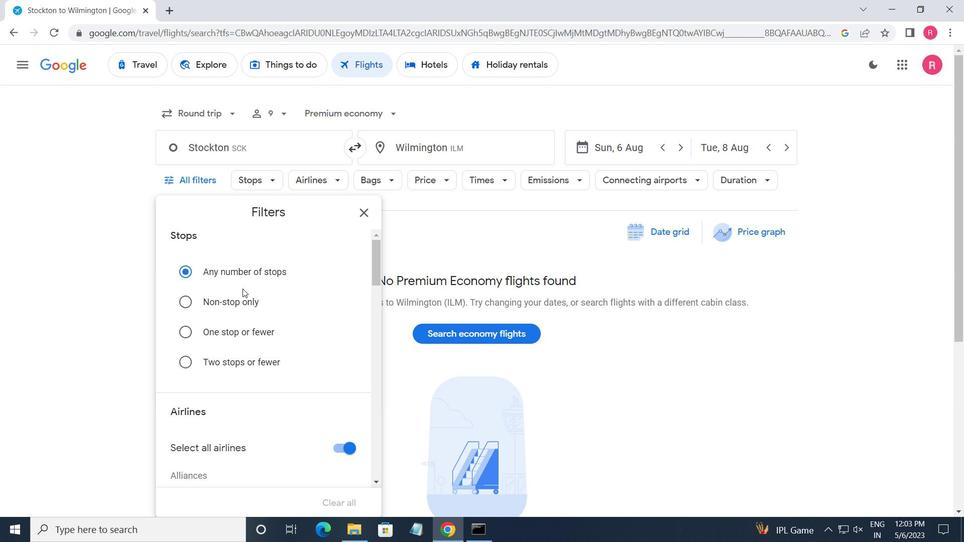 
Action: Mouse scrolled (245, 290) with delta (0, 0)
Screenshot: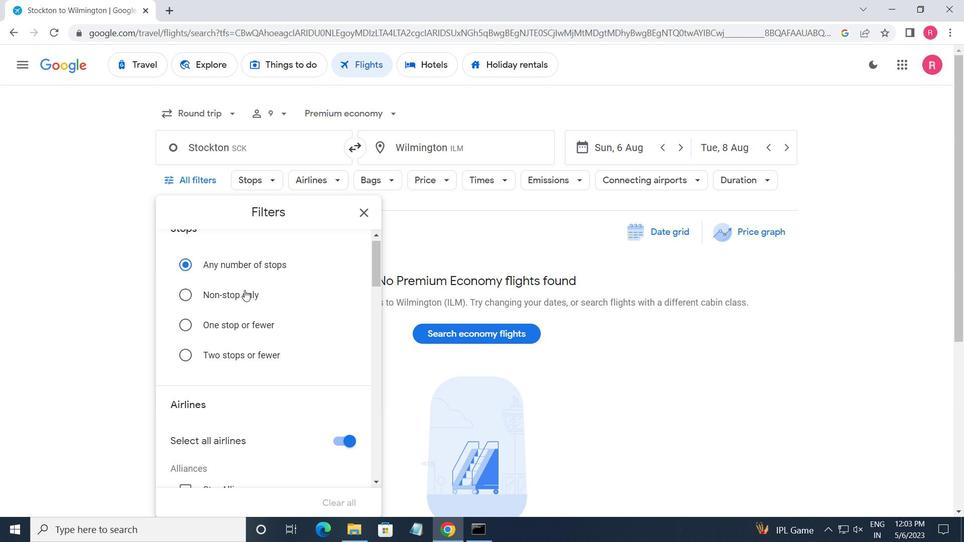 
Action: Mouse moved to (247, 292)
Screenshot: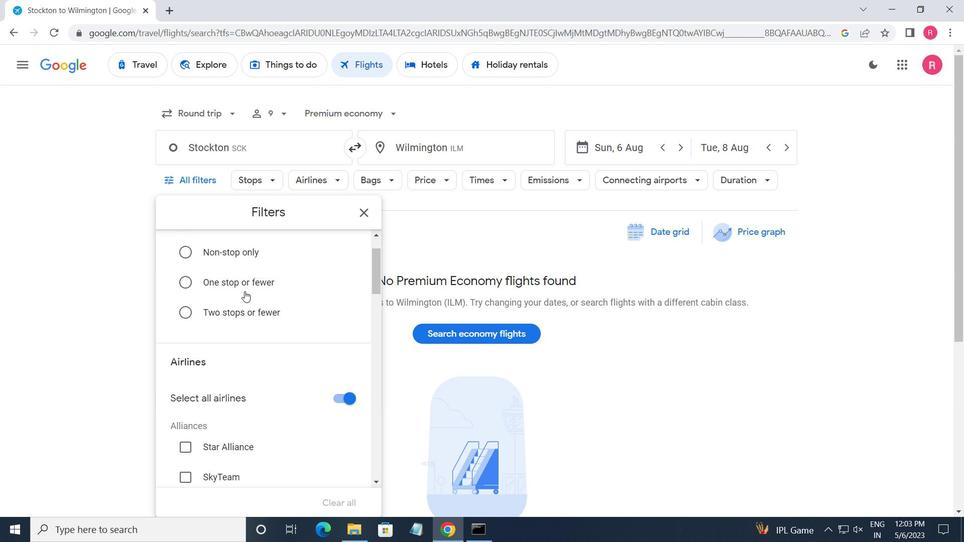 
Action: Mouse scrolled (247, 292) with delta (0, 0)
Screenshot: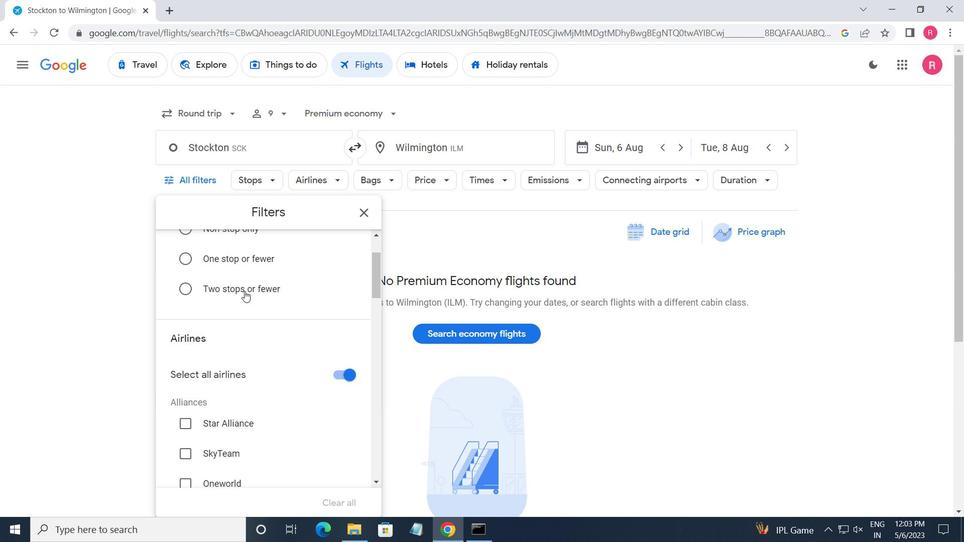
Action: Mouse moved to (248, 292)
Screenshot: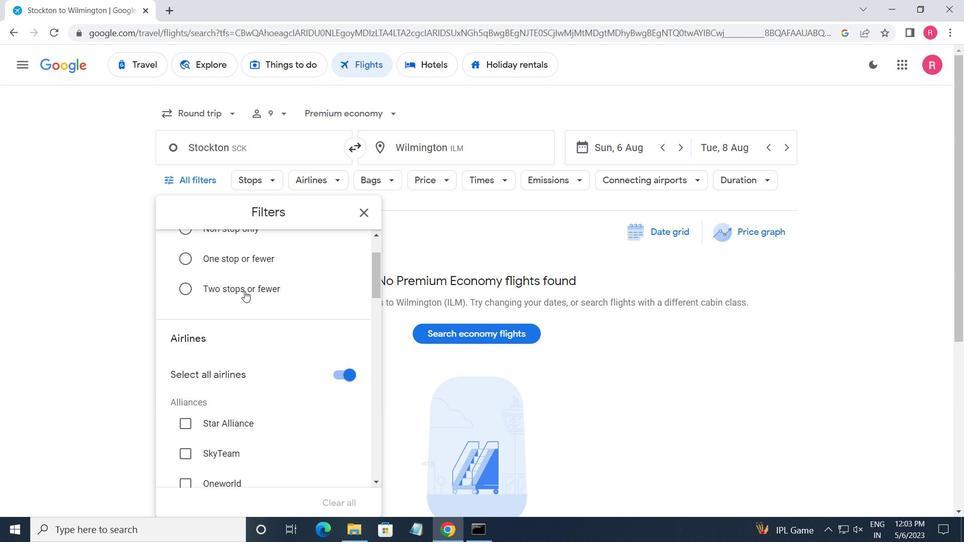 
Action: Mouse scrolled (248, 292) with delta (0, 0)
Screenshot: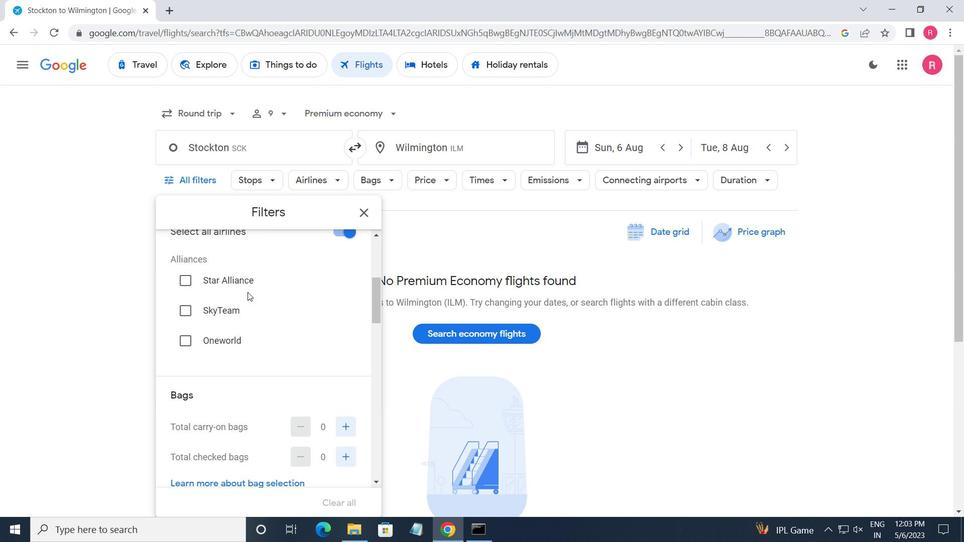 
Action: Mouse moved to (250, 291)
Screenshot: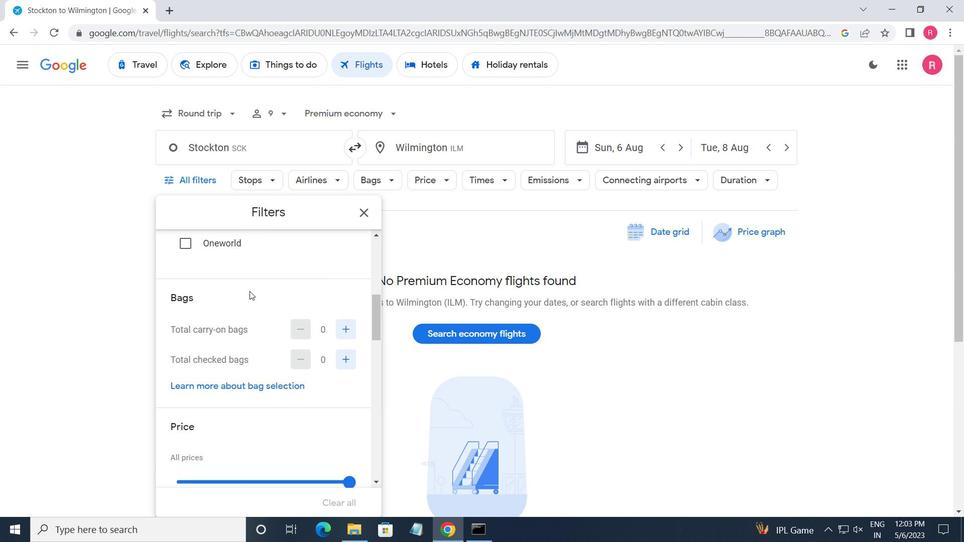 
Action: Mouse scrolled (250, 290) with delta (0, 0)
Screenshot: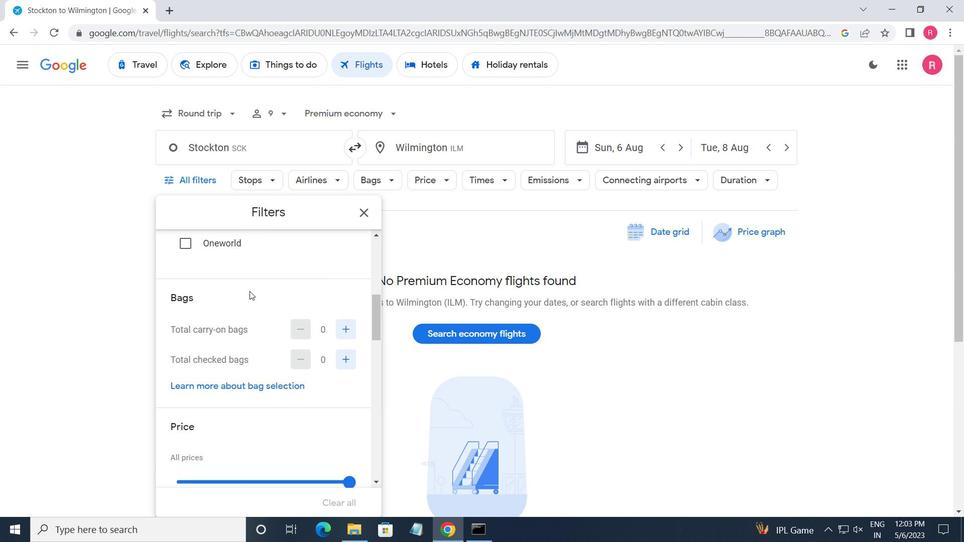 
Action: Mouse moved to (253, 294)
Screenshot: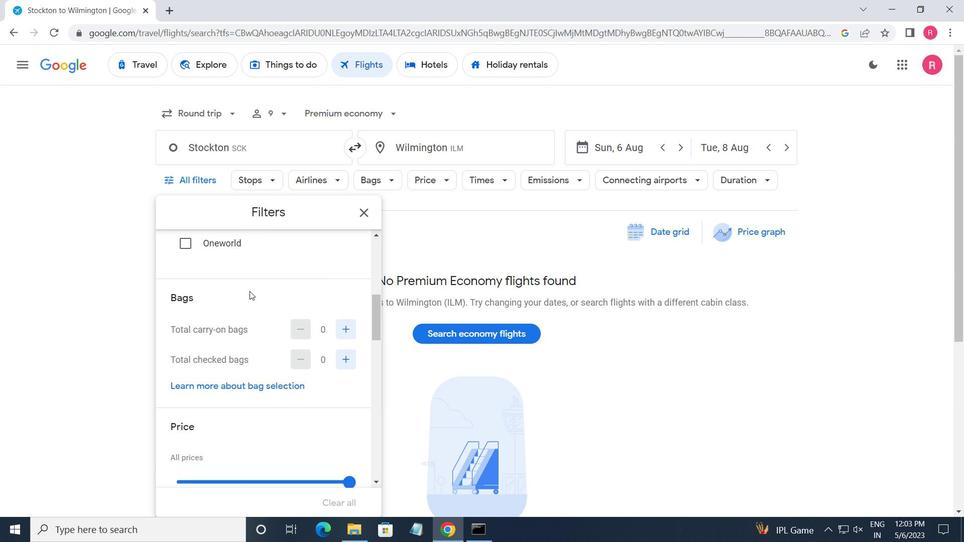 
Action: Mouse scrolled (253, 293) with delta (0, 0)
Screenshot: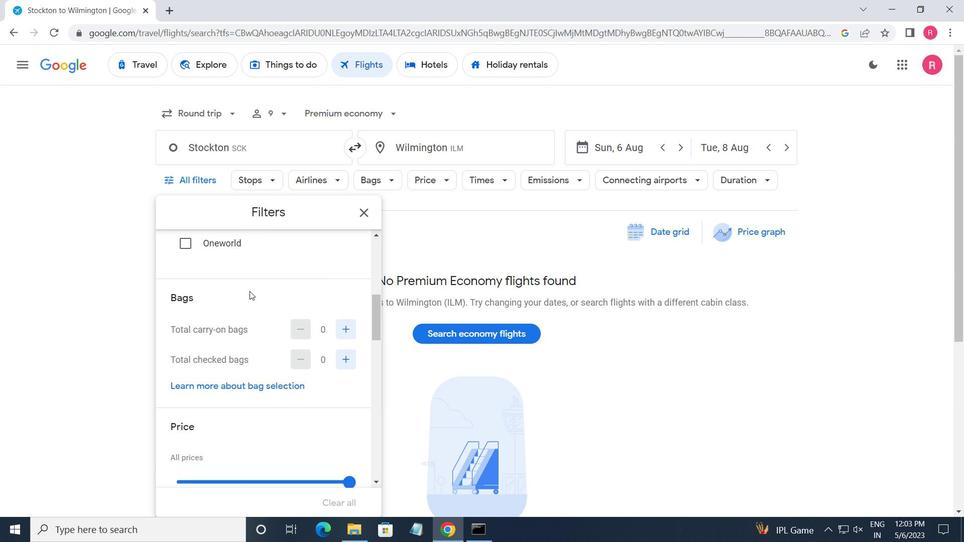 
Action: Mouse moved to (304, 291)
Screenshot: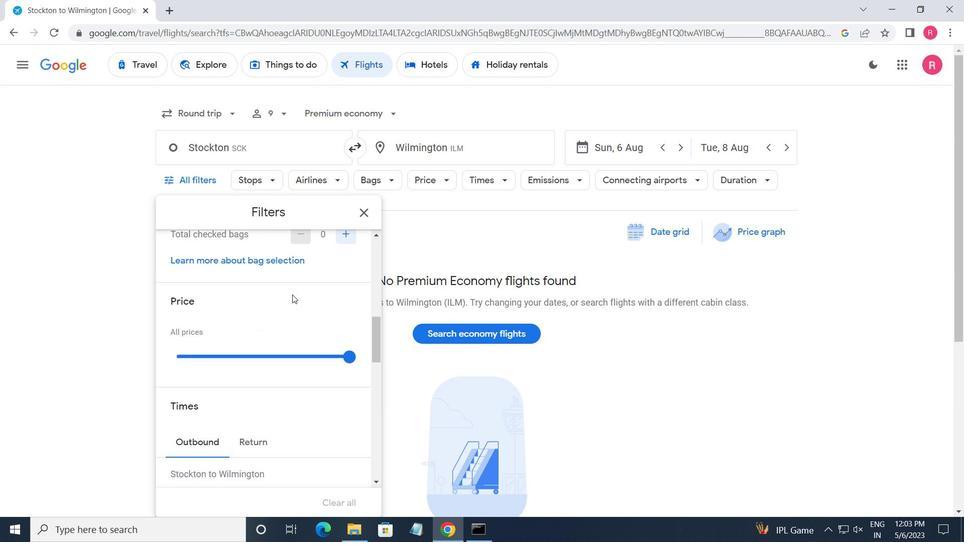 
Action: Mouse scrolled (304, 291) with delta (0, 0)
Screenshot: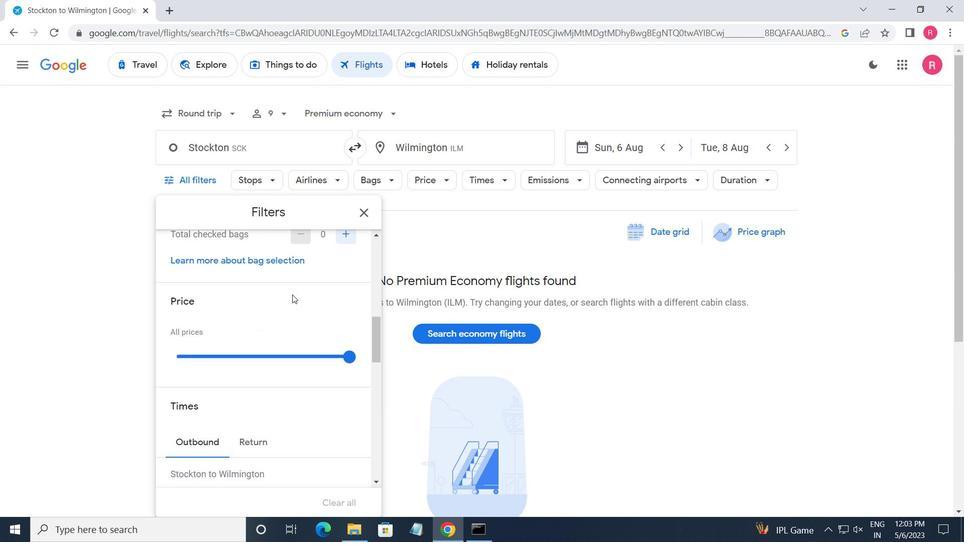 
Action: Mouse moved to (350, 287)
Screenshot: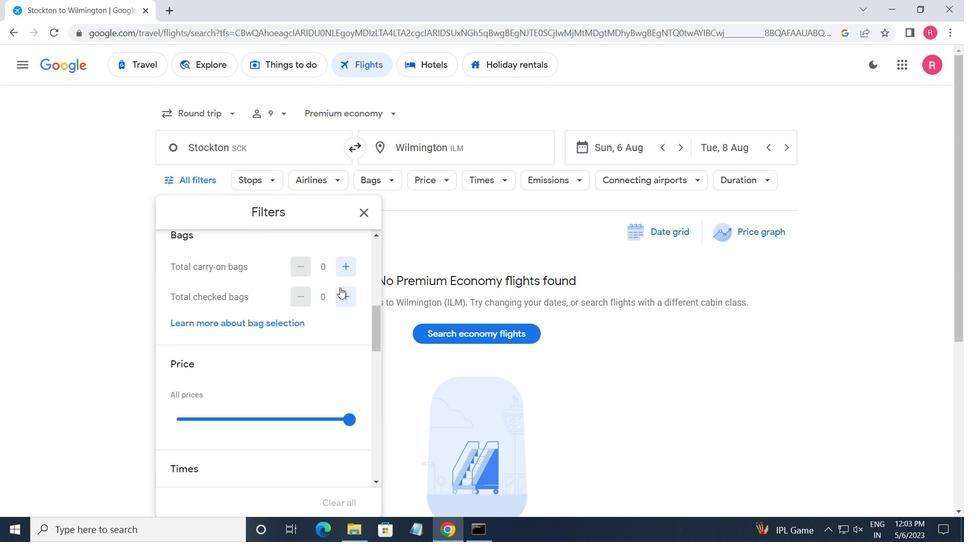 
Action: Mouse pressed left at (350, 287)
Screenshot: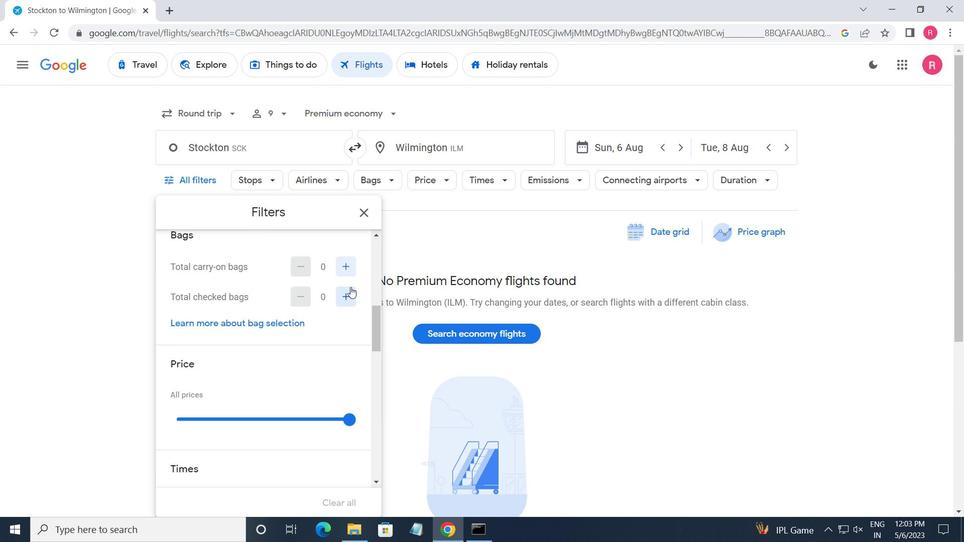 
Action: Mouse pressed left at (350, 287)
Screenshot: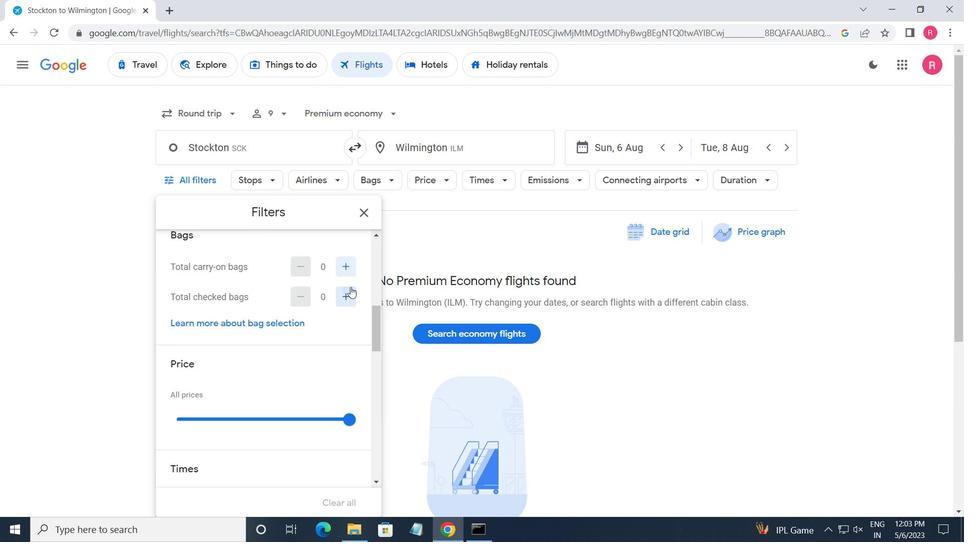 
Action: Mouse pressed left at (350, 287)
Screenshot: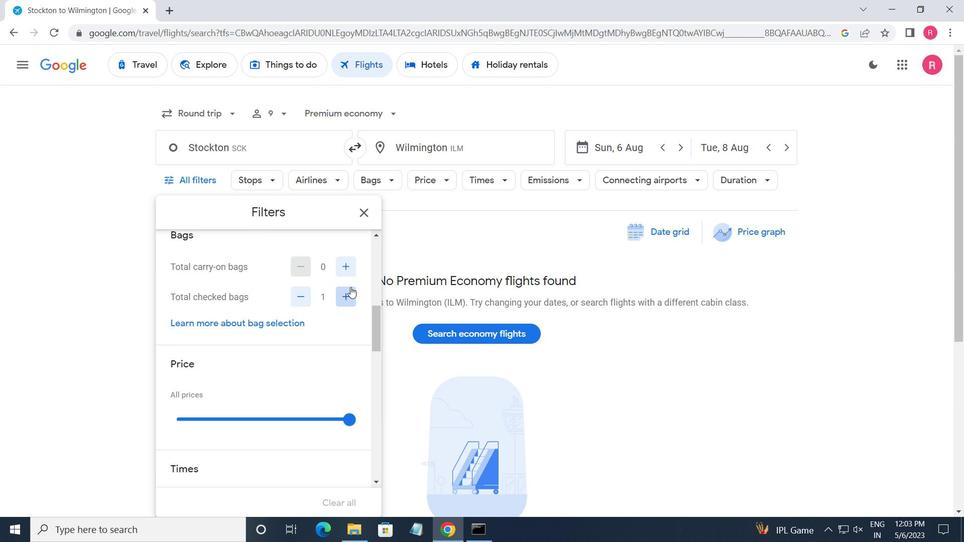 
Action: Mouse pressed left at (350, 287)
Screenshot: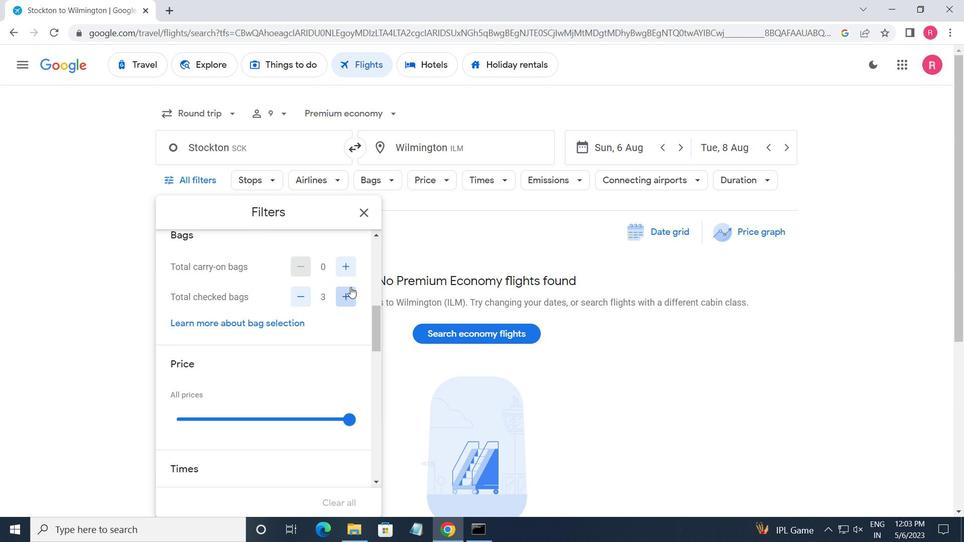 
Action: Mouse pressed left at (350, 287)
Screenshot: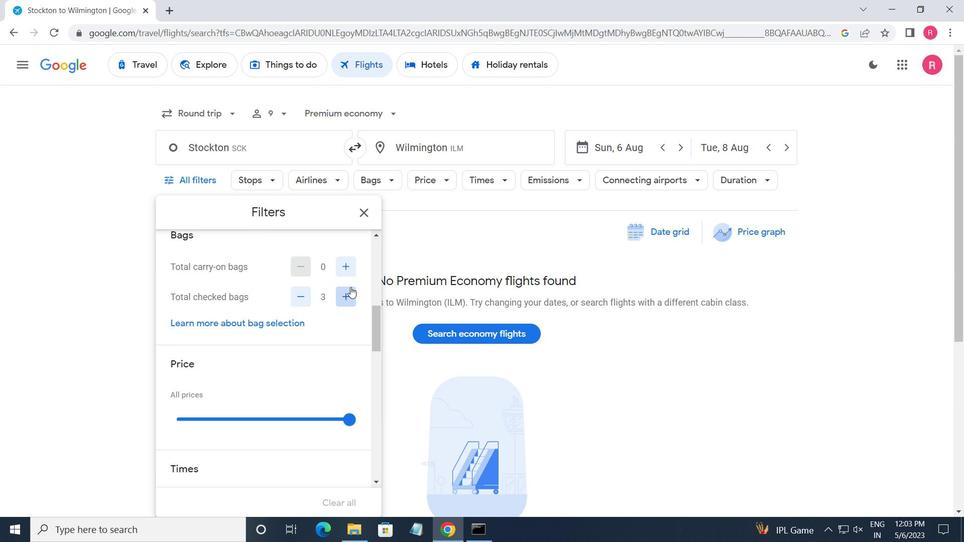 
Action: Mouse pressed left at (350, 287)
Screenshot: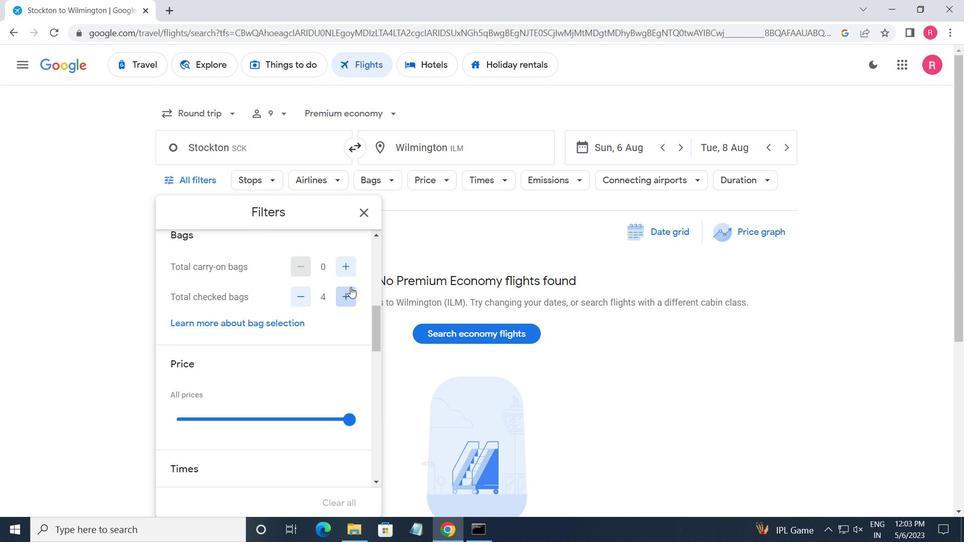 
Action: Mouse pressed left at (350, 287)
Screenshot: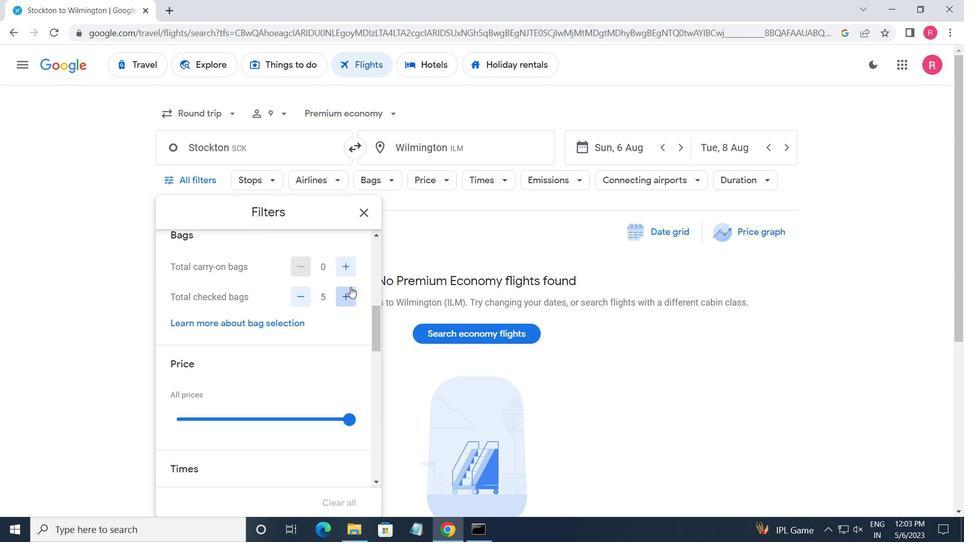 
Action: Mouse pressed left at (350, 287)
Screenshot: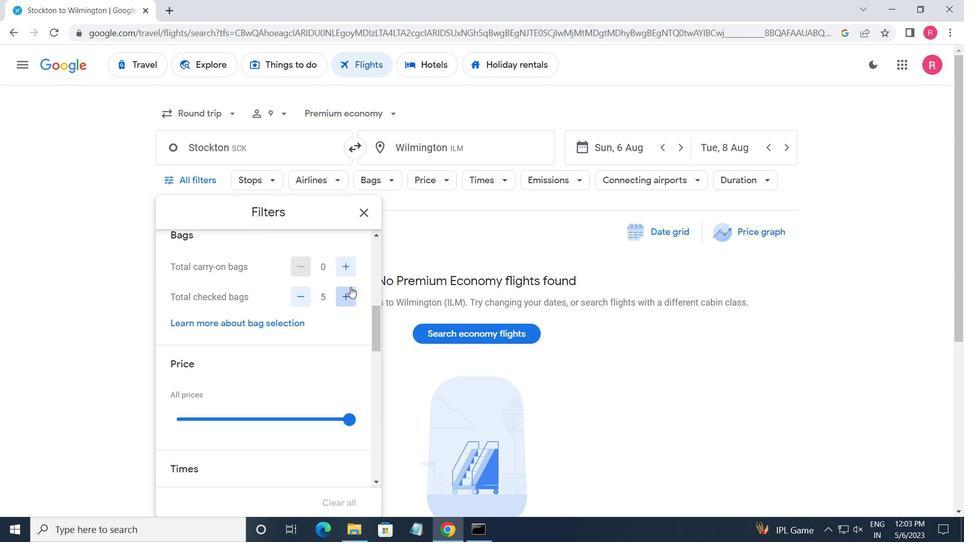 
Action: Mouse pressed left at (350, 287)
Screenshot: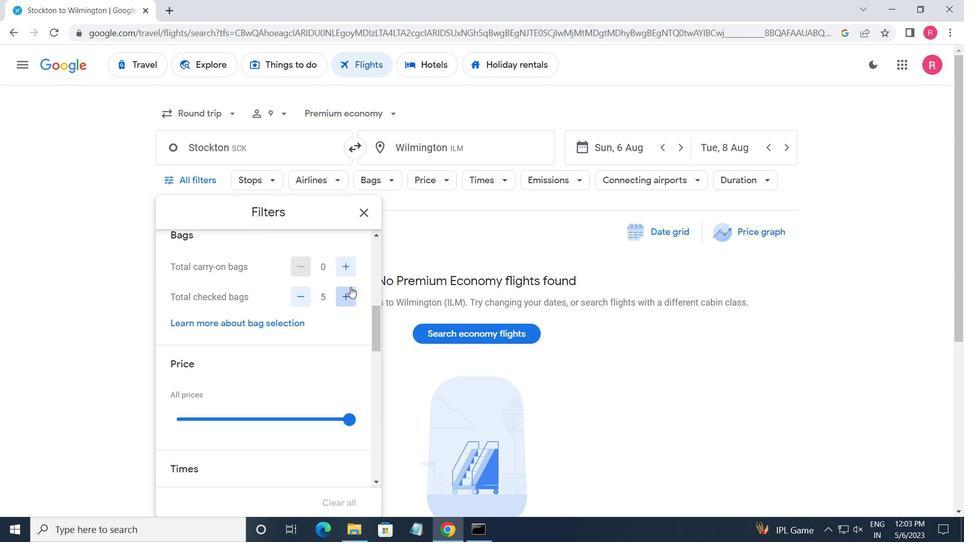 
Action: Mouse moved to (346, 299)
Screenshot: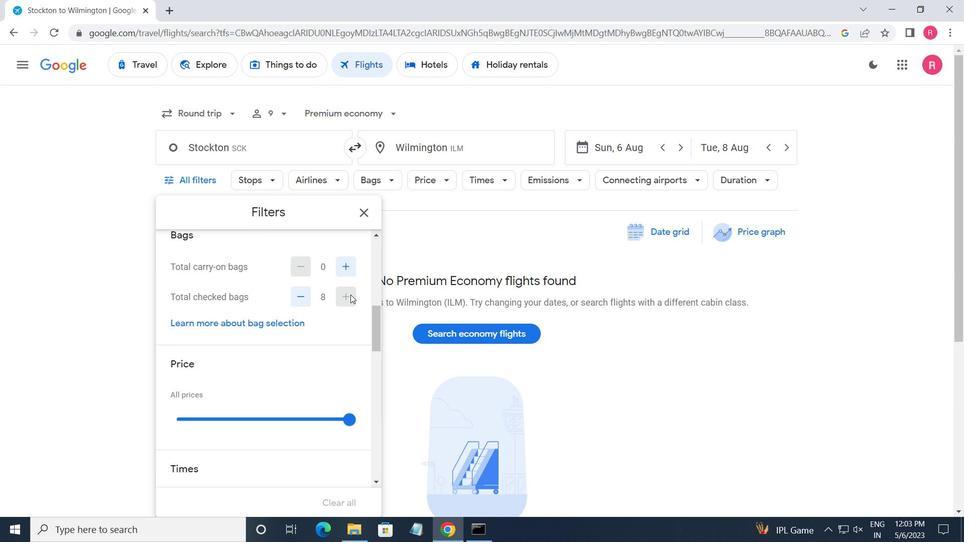 
Action: Mouse pressed left at (346, 299)
Screenshot: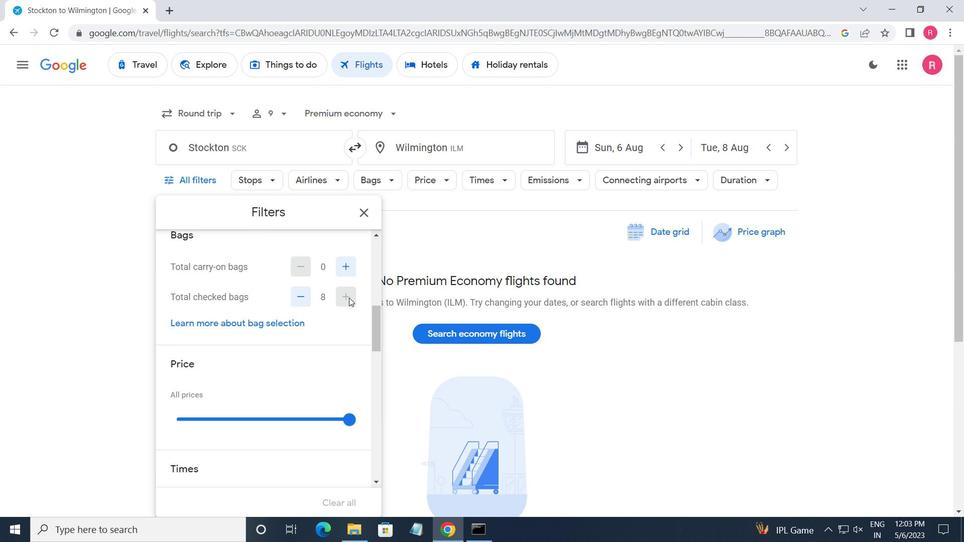 
Action: Mouse scrolled (346, 299) with delta (0, 0)
Screenshot: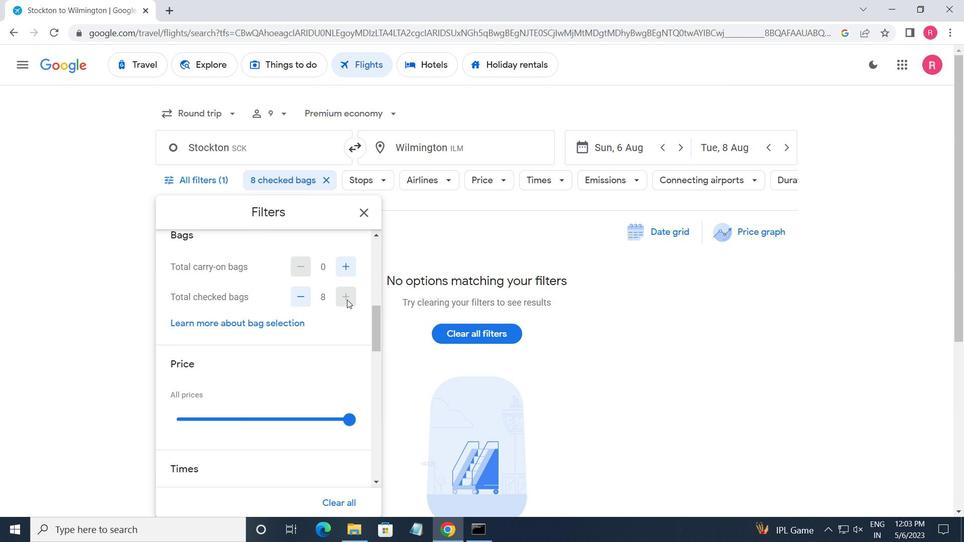 
Action: Mouse moved to (354, 364)
Screenshot: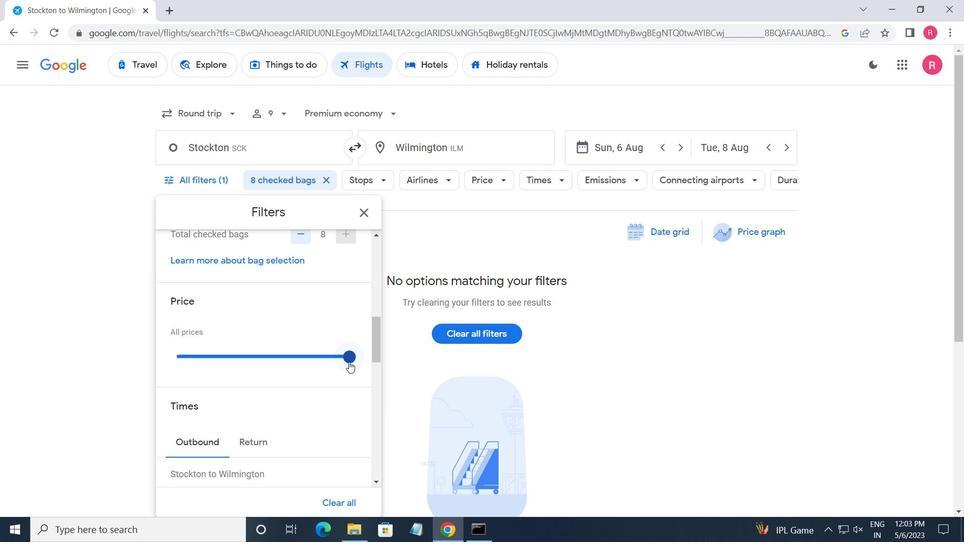 
Action: Mouse pressed left at (354, 364)
Screenshot: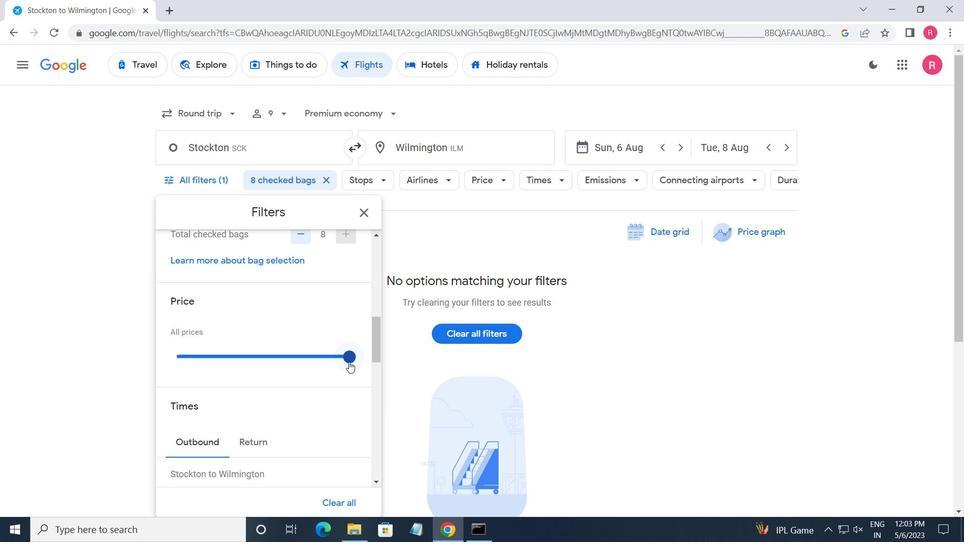 
Action: Mouse moved to (329, 358)
Screenshot: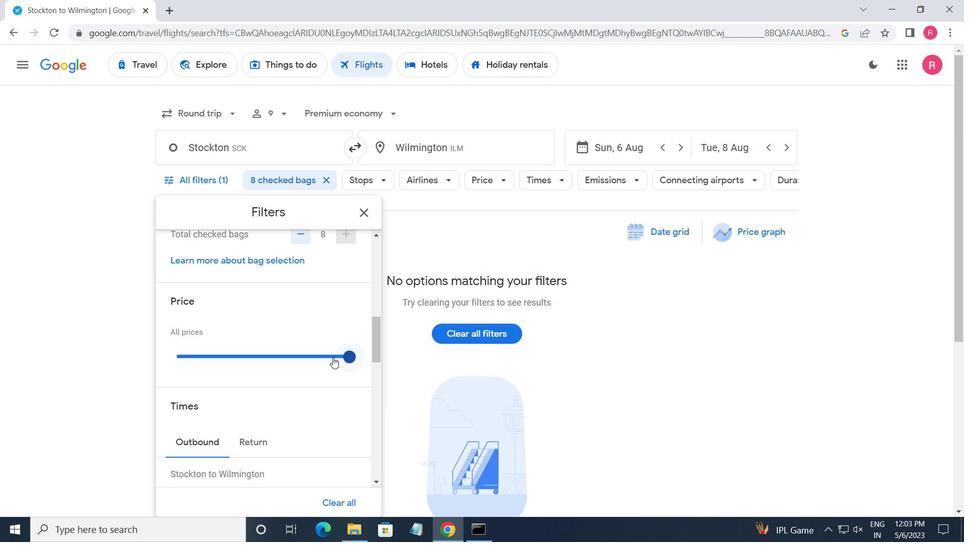 
Action: Mouse scrolled (329, 357) with delta (0, 0)
Screenshot: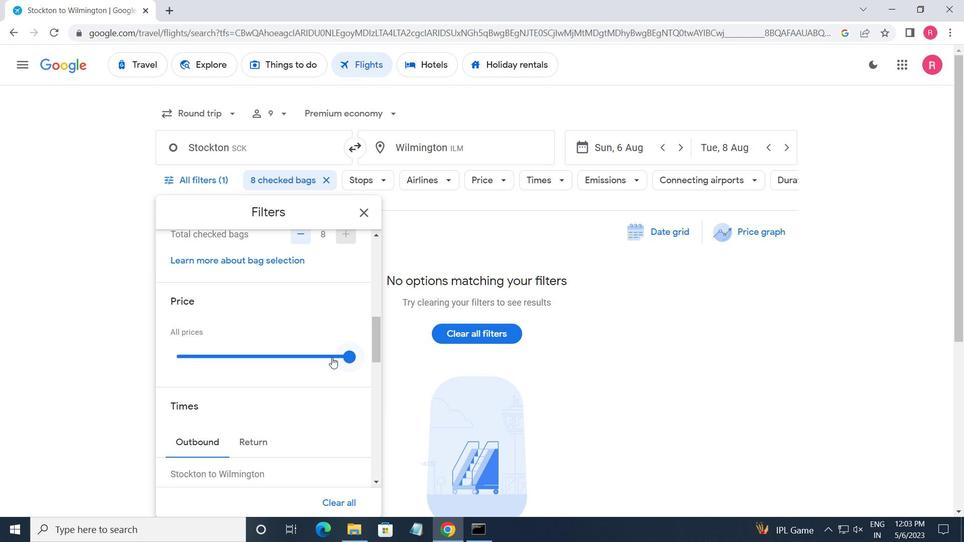 
Action: Mouse scrolled (329, 357) with delta (0, 0)
Screenshot: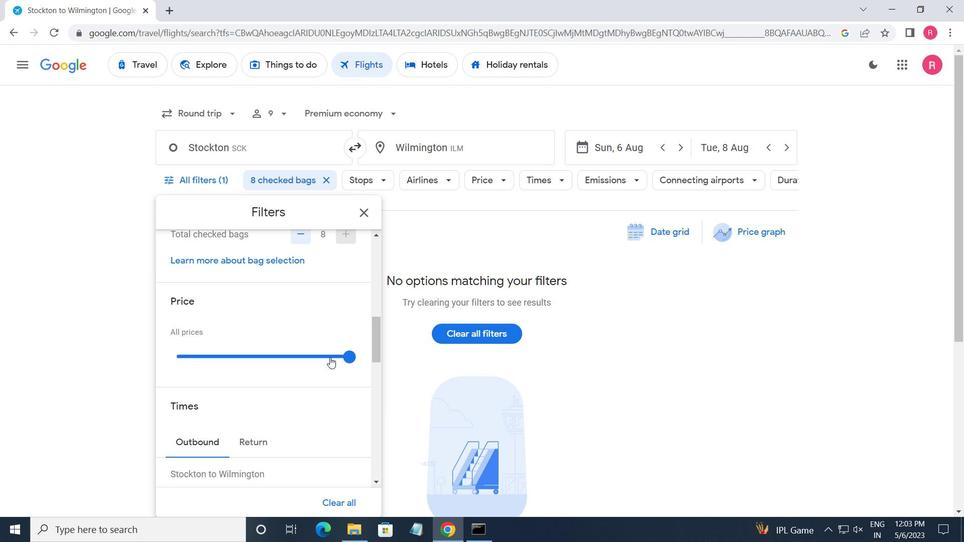 
Action: Mouse moved to (324, 358)
Screenshot: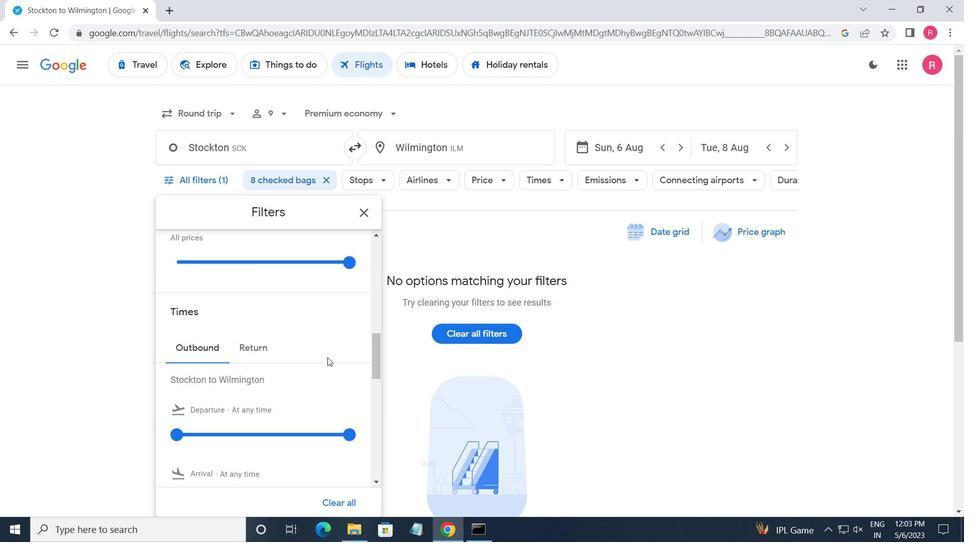 
Action: Mouse scrolled (324, 357) with delta (0, 0)
Screenshot: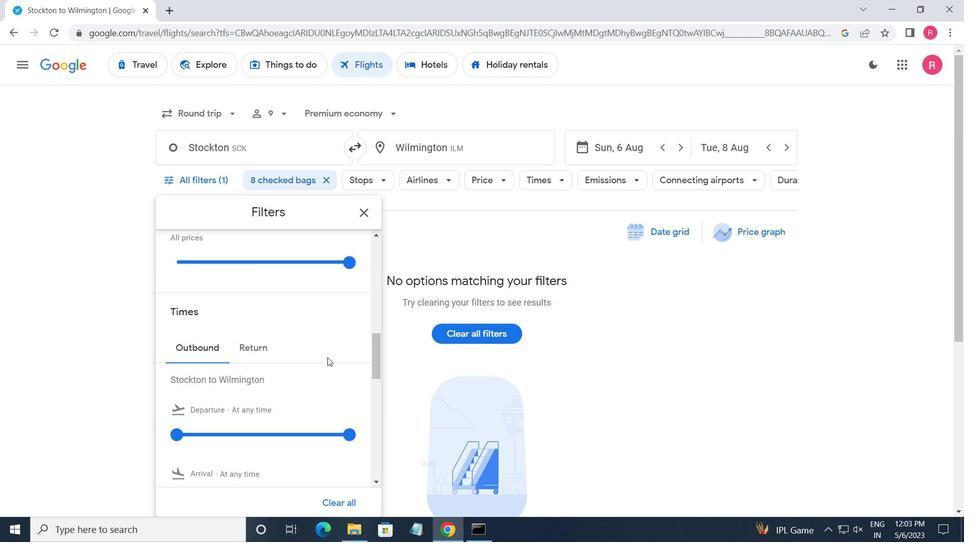 
Action: Mouse moved to (184, 344)
Screenshot: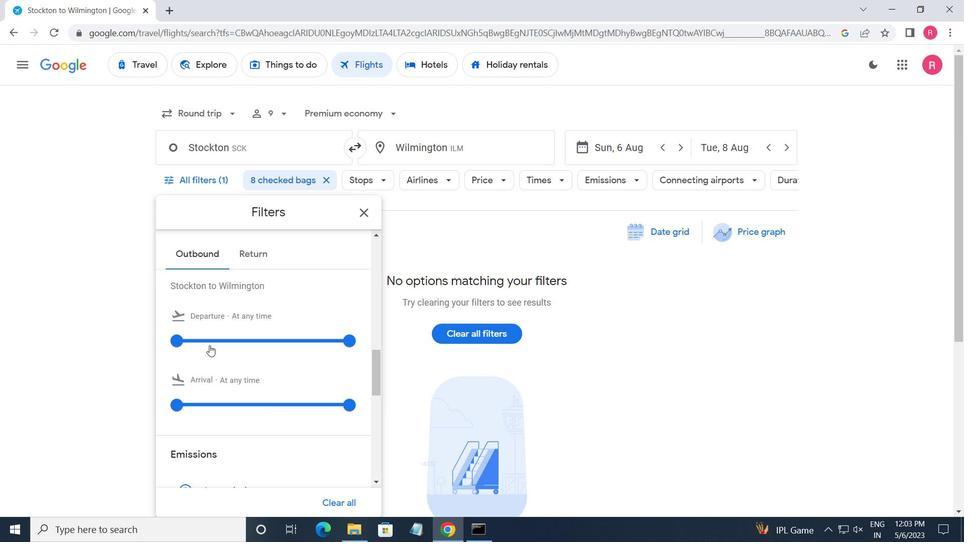 
Action: Mouse pressed left at (184, 344)
Screenshot: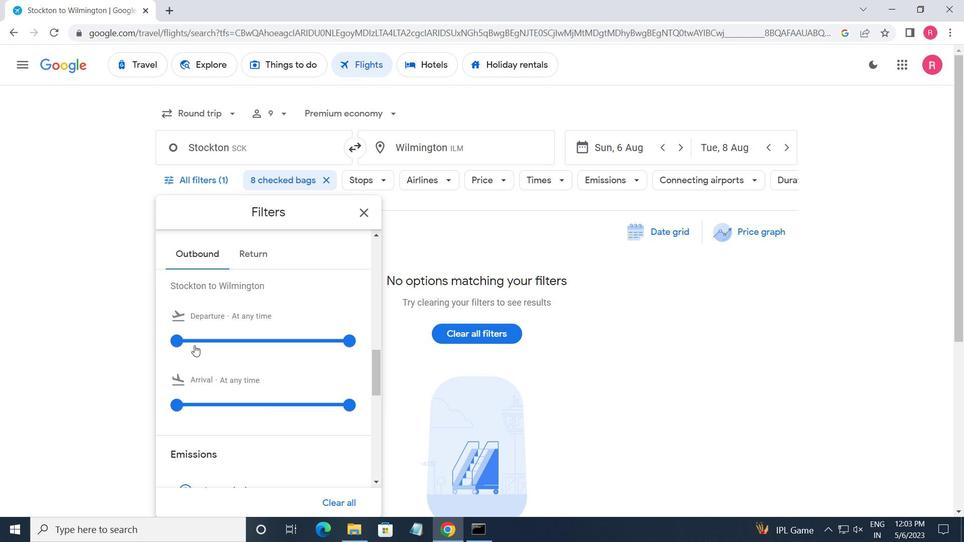 
Action: Mouse moved to (347, 348)
Screenshot: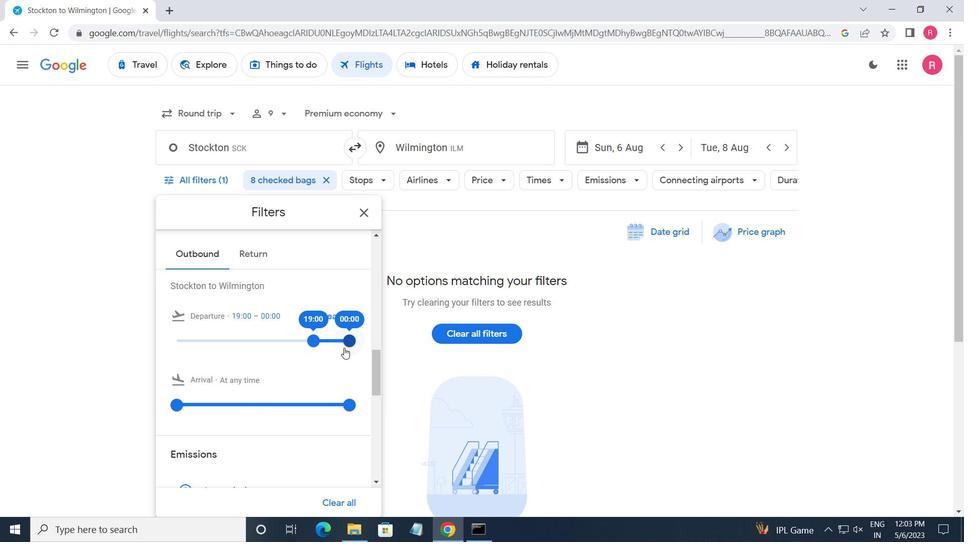 
Action: Mouse pressed left at (347, 348)
Screenshot: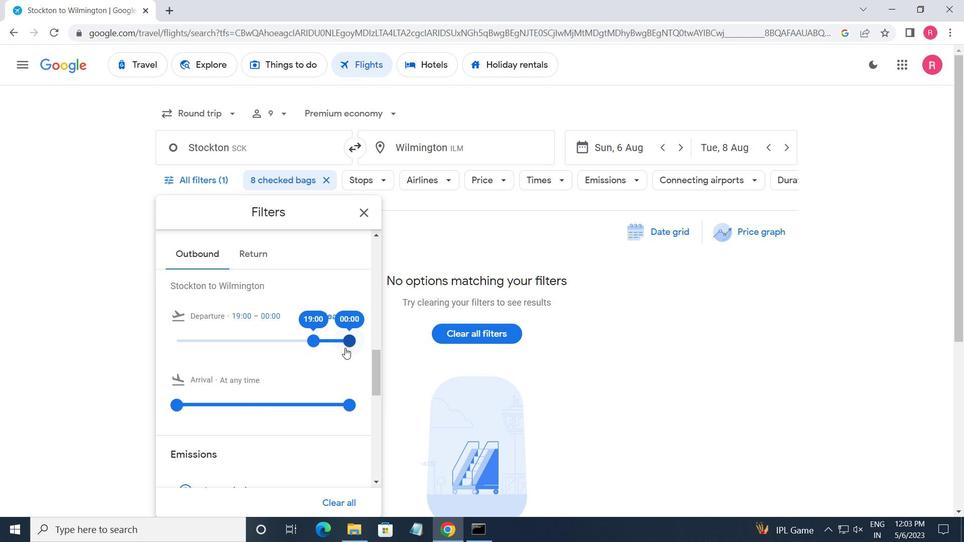 
Action: Mouse moved to (373, 215)
Screenshot: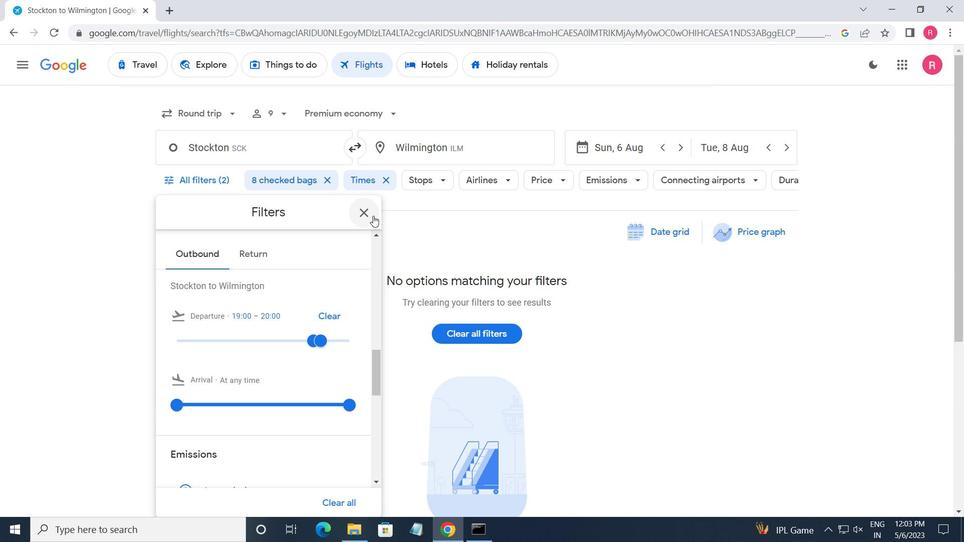 
Action: Mouse pressed left at (373, 215)
Screenshot: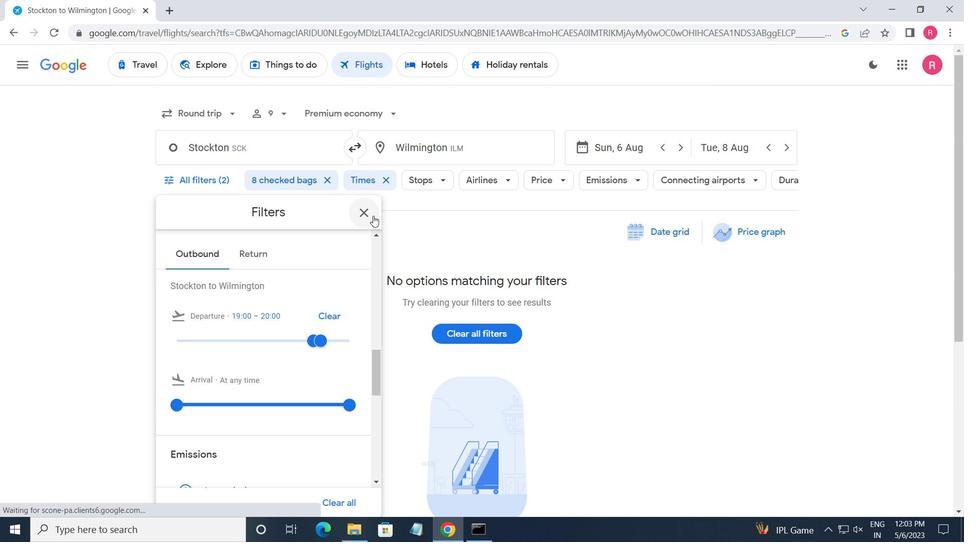 
